 Task: Look for space in Dubăsari, Moldova from 7th July, 2023 to 15th July, 2023 for 6 adults in price range Rs.15000 to Rs.20000. Place can be entire place with 3 bedrooms having 3 beds and 3 bathrooms. Property type can be house, flat, guest house. Booking option can be shelf check-in. Required host language is English.
Action: Mouse moved to (422, 56)
Screenshot: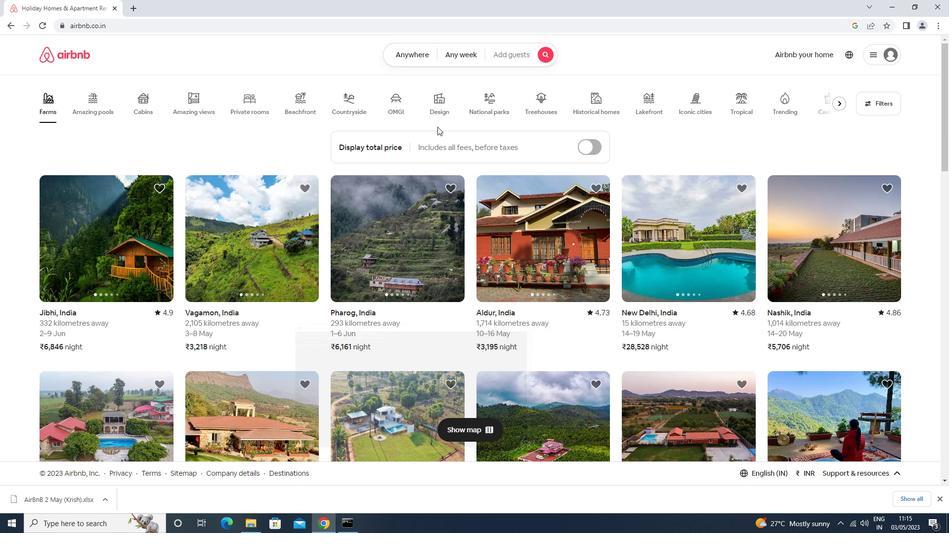
Action: Mouse pressed left at (422, 56)
Screenshot: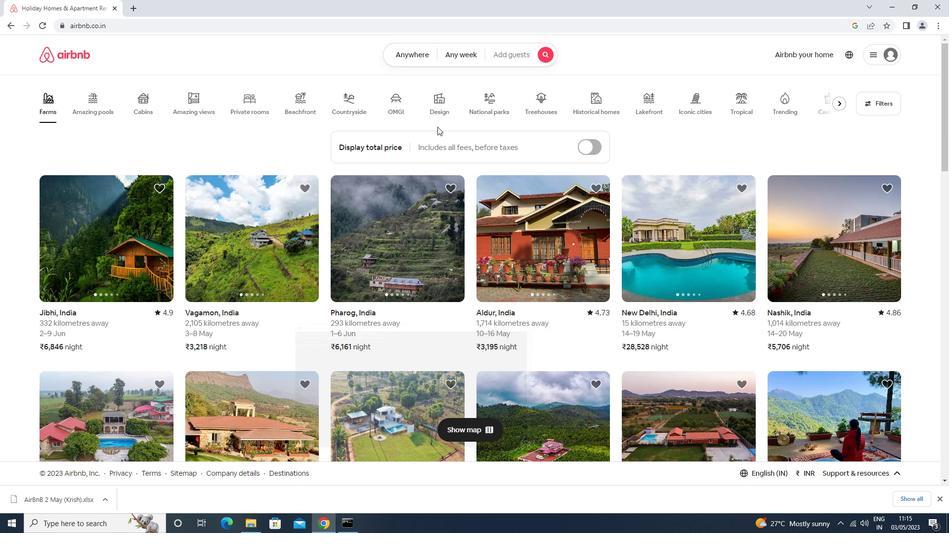 
Action: Mouse moved to (359, 95)
Screenshot: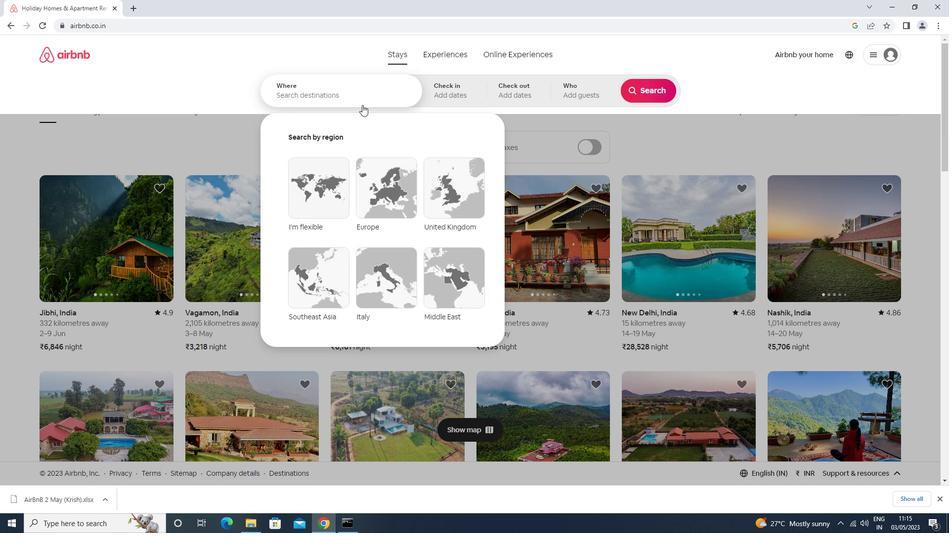 
Action: Mouse pressed left at (359, 95)
Screenshot: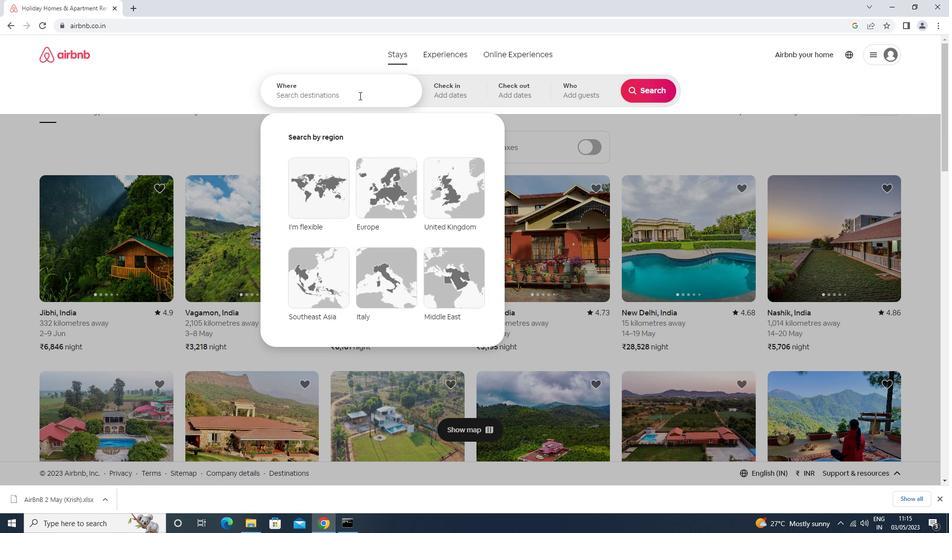 
Action: Mouse moved to (356, 94)
Screenshot: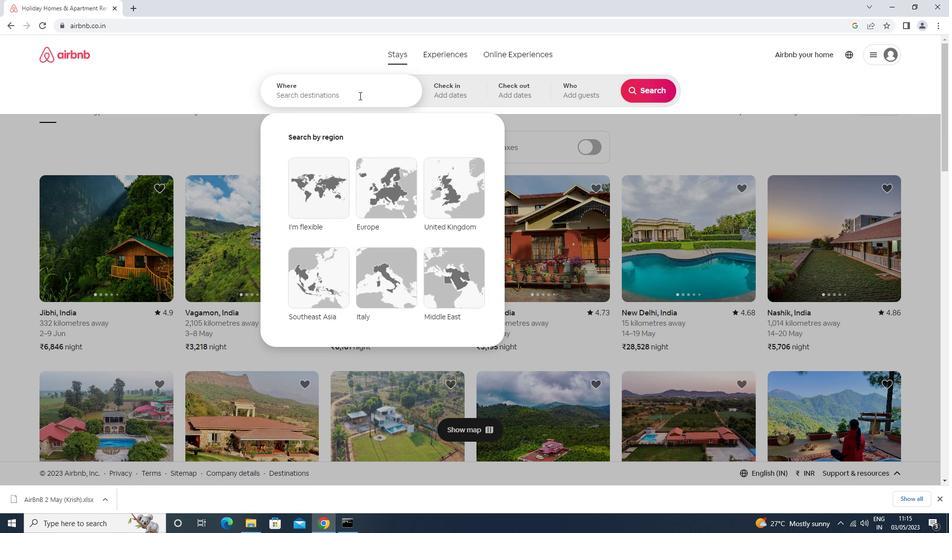 
Action: Key pressed d<Key.caps_lock>ubaseni<Key.enter>
Screenshot: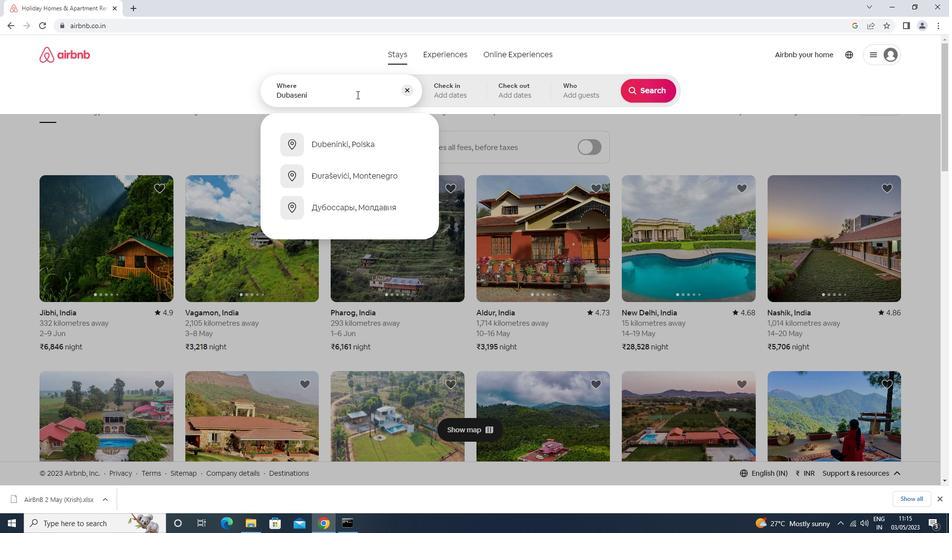 
Action: Mouse moved to (647, 169)
Screenshot: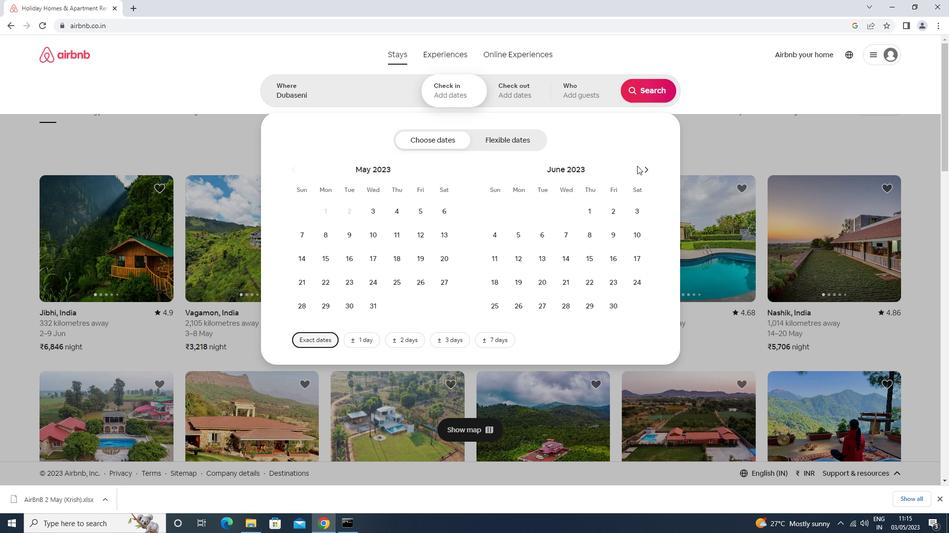 
Action: Mouse pressed left at (647, 169)
Screenshot: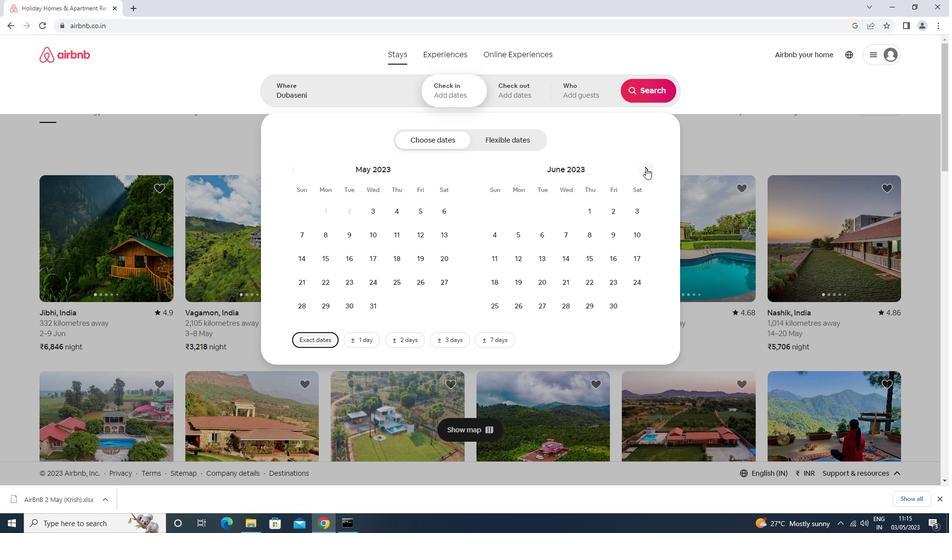 
Action: Mouse moved to (646, 170)
Screenshot: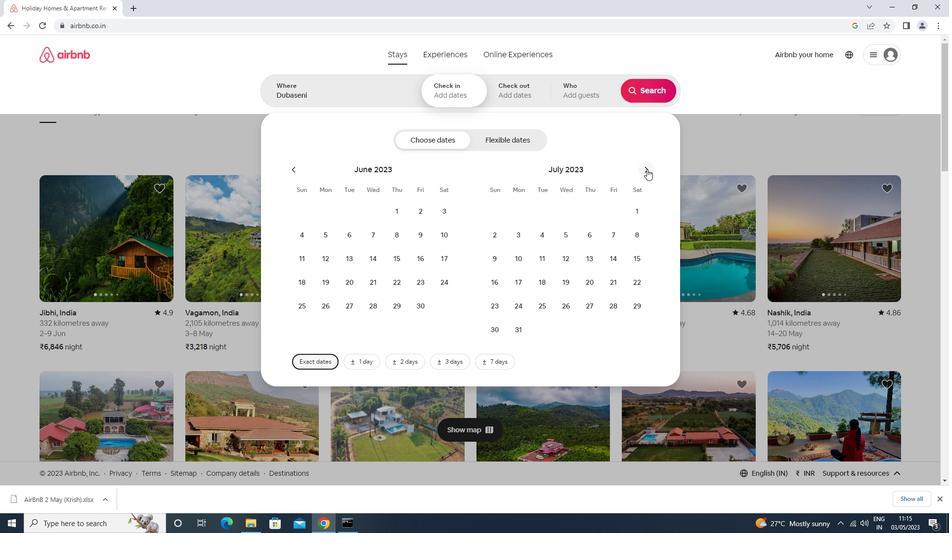 
Action: Mouse pressed left at (646, 170)
Screenshot: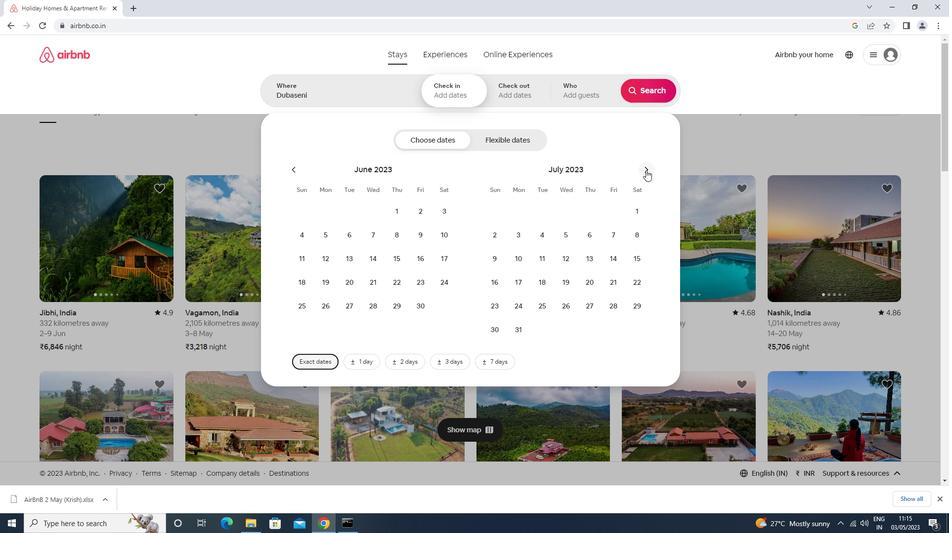
Action: Mouse moved to (420, 239)
Screenshot: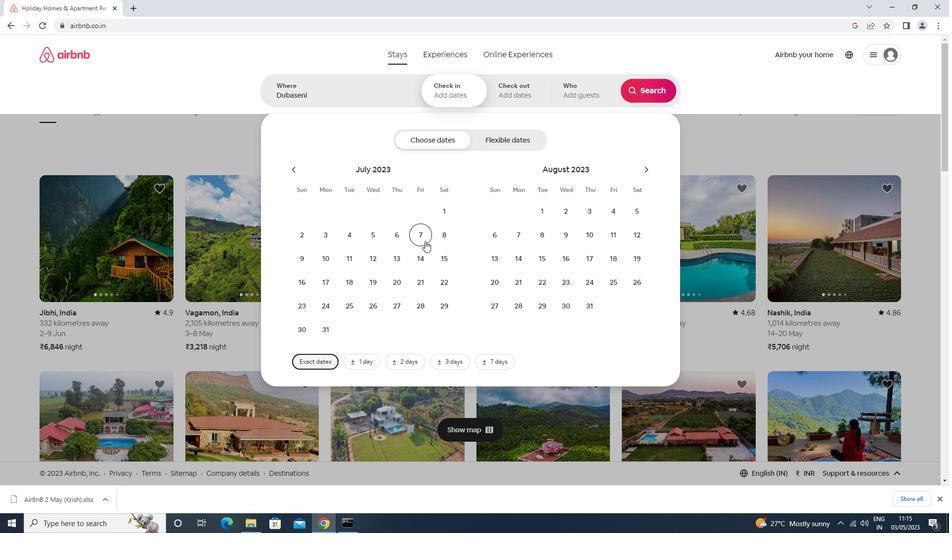 
Action: Mouse pressed left at (420, 239)
Screenshot: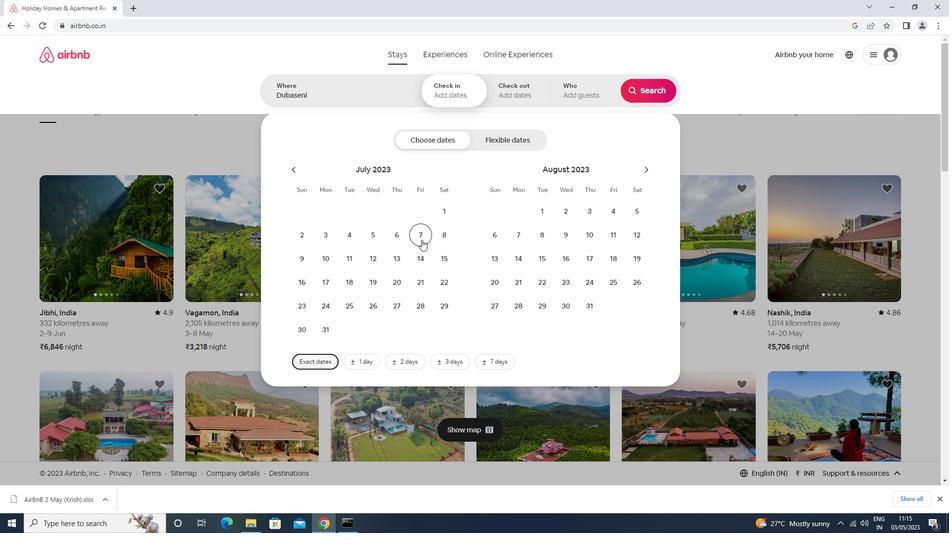 
Action: Mouse moved to (439, 251)
Screenshot: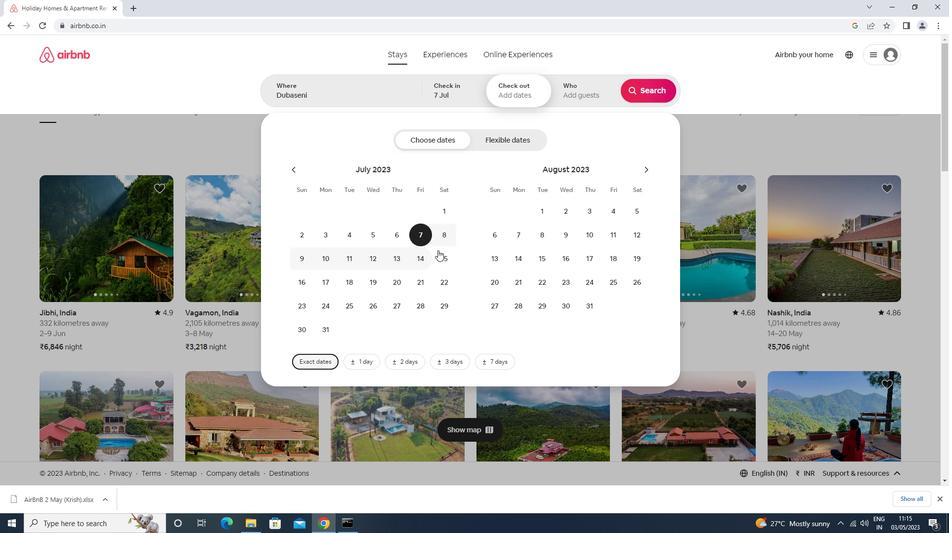 
Action: Mouse pressed left at (439, 251)
Screenshot: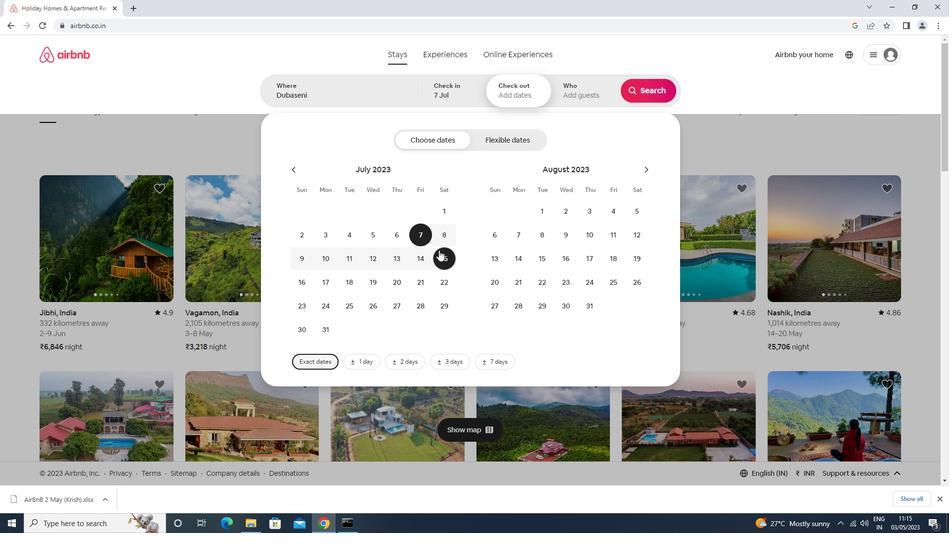 
Action: Mouse moved to (560, 86)
Screenshot: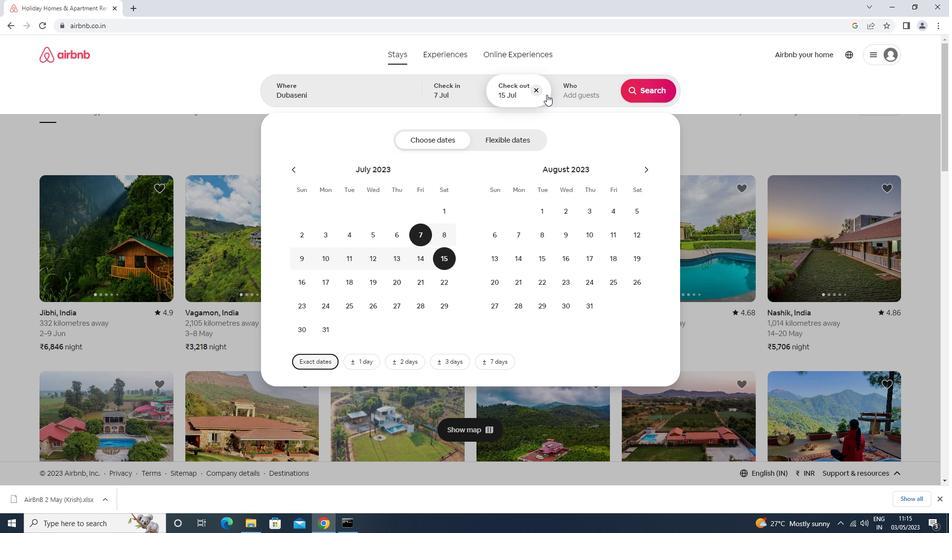
Action: Mouse pressed left at (560, 86)
Screenshot: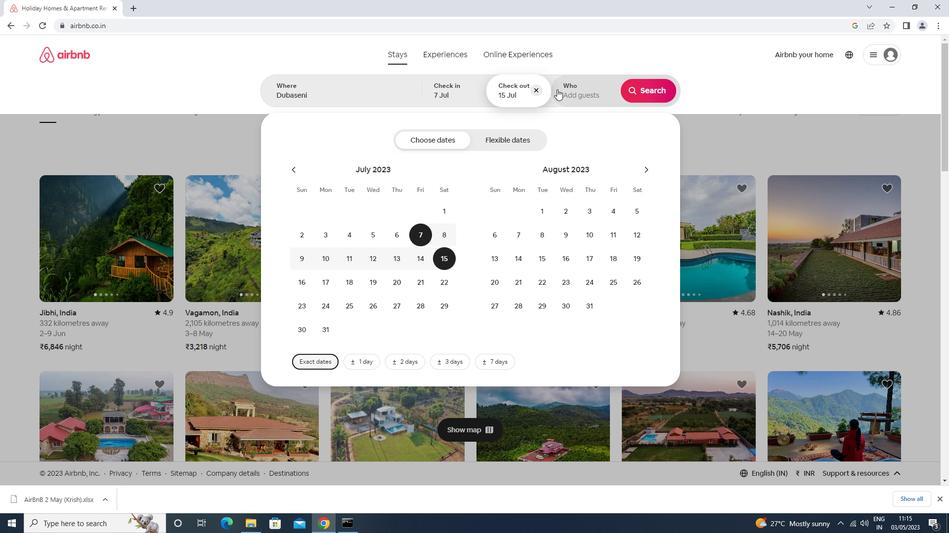 
Action: Mouse moved to (648, 143)
Screenshot: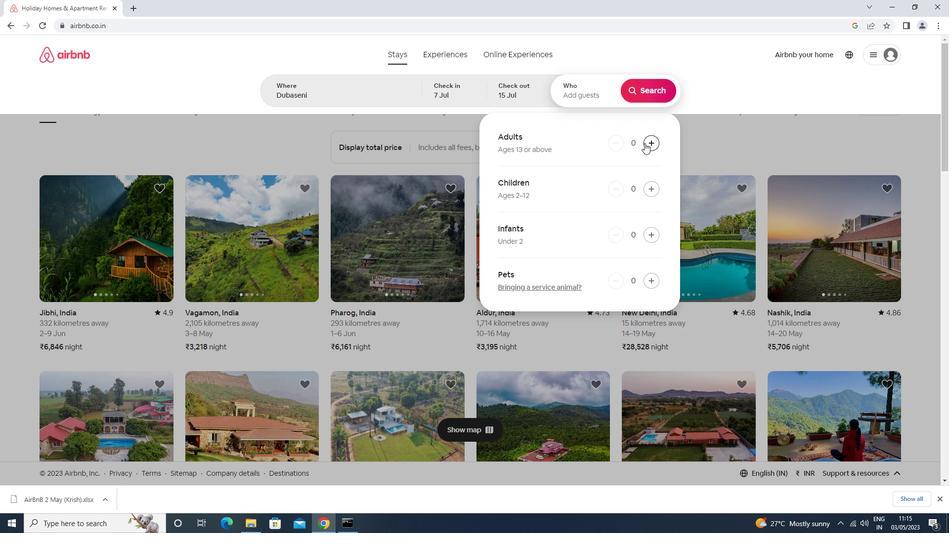
Action: Mouse pressed left at (648, 143)
Screenshot: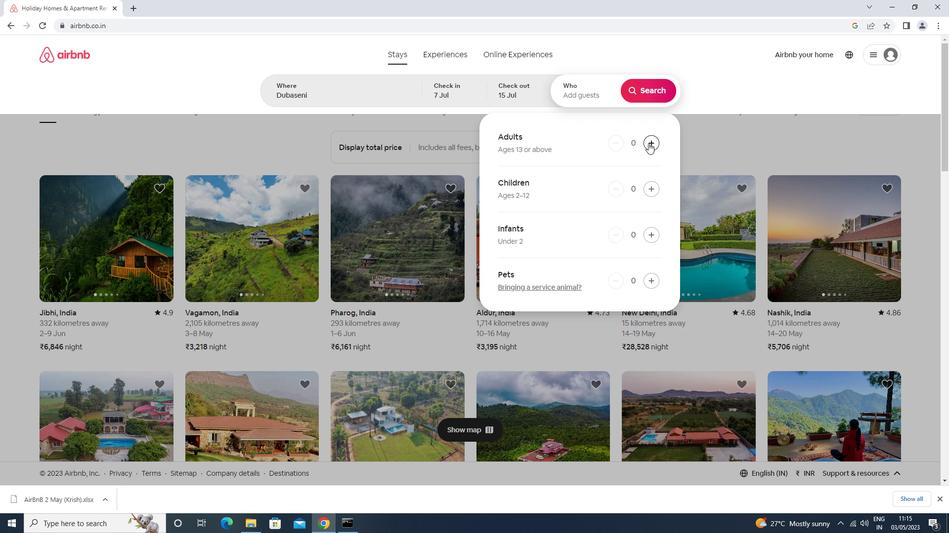 
Action: Mouse pressed left at (648, 143)
Screenshot: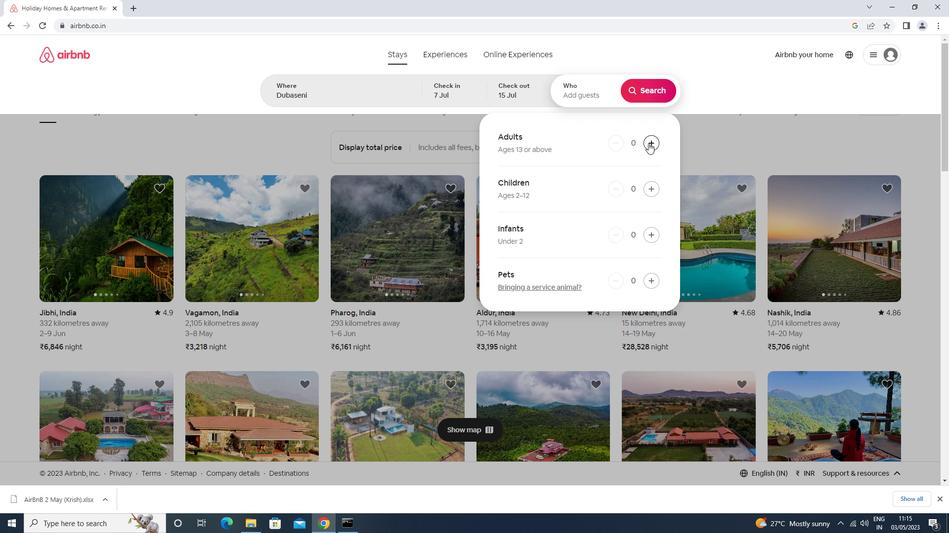 
Action: Mouse pressed left at (648, 143)
Screenshot: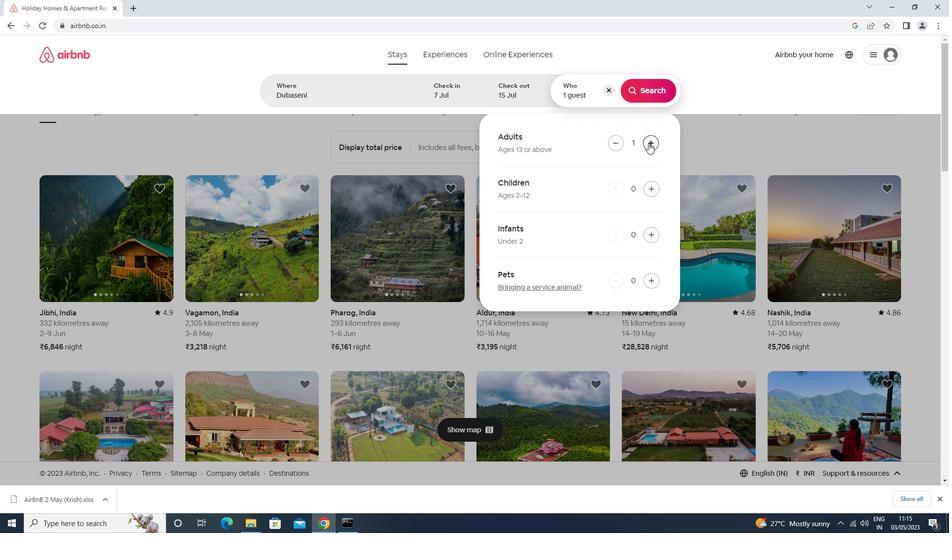 
Action: Mouse pressed left at (648, 143)
Screenshot: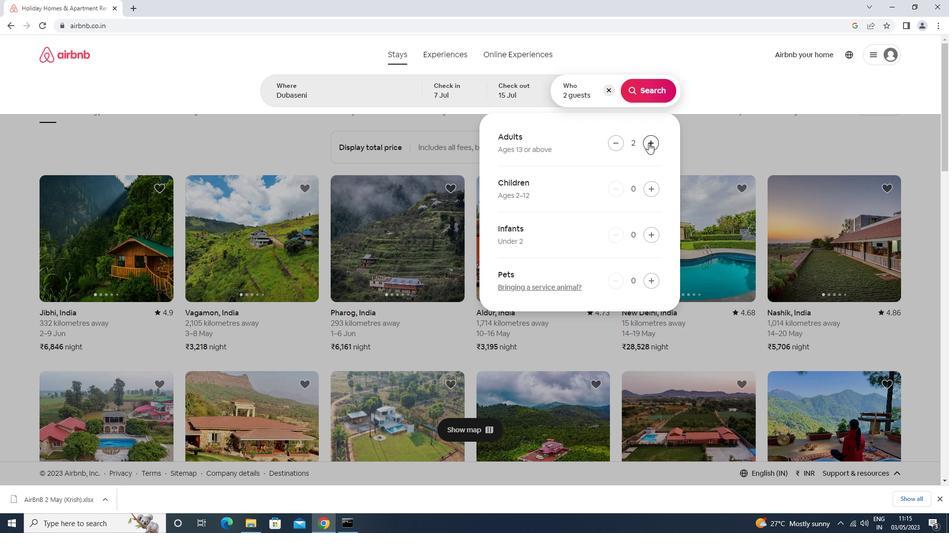 
Action: Mouse pressed left at (648, 143)
Screenshot: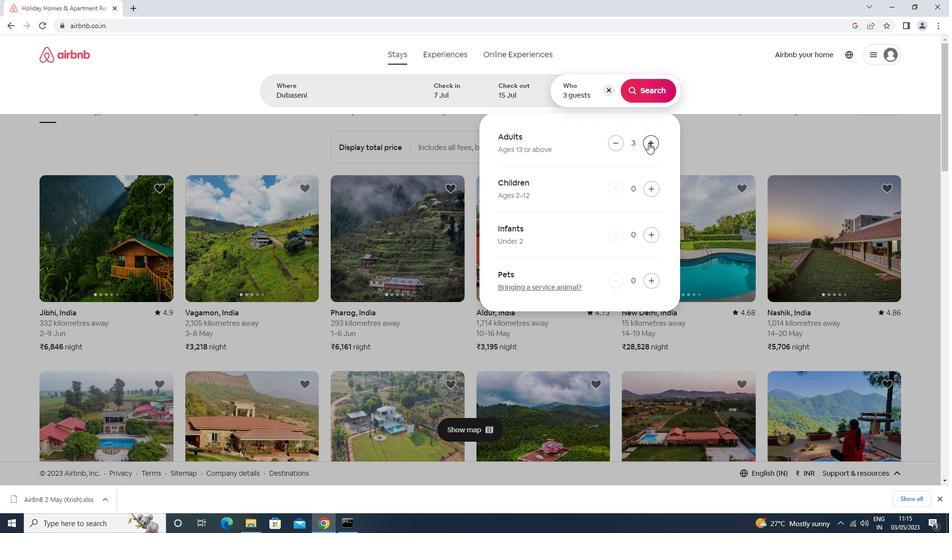 
Action: Mouse pressed left at (648, 143)
Screenshot: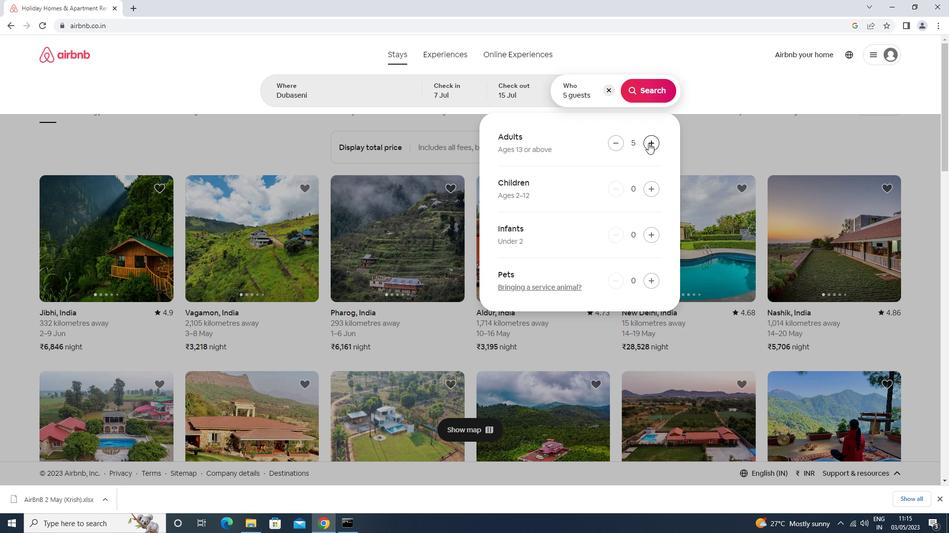 
Action: Mouse moved to (649, 93)
Screenshot: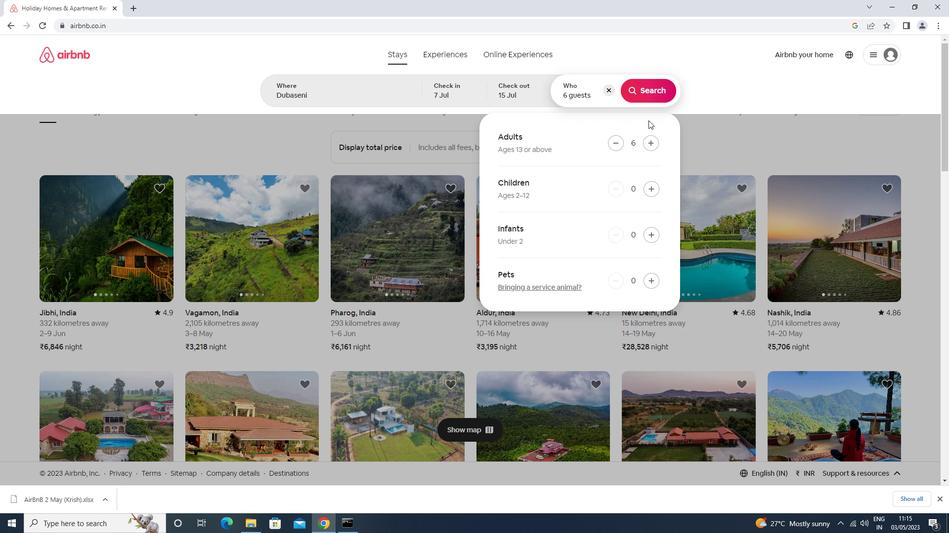 
Action: Mouse pressed left at (649, 93)
Screenshot: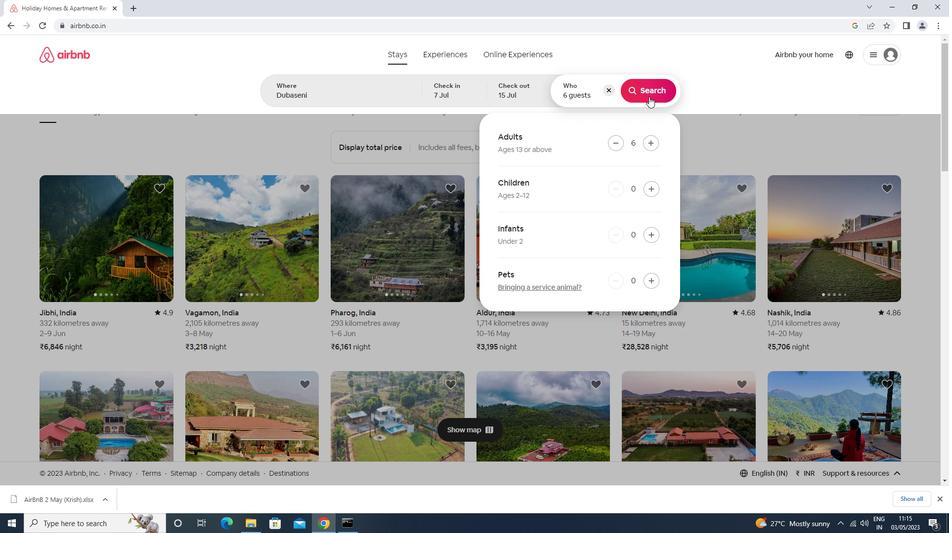 
Action: Mouse moved to (899, 92)
Screenshot: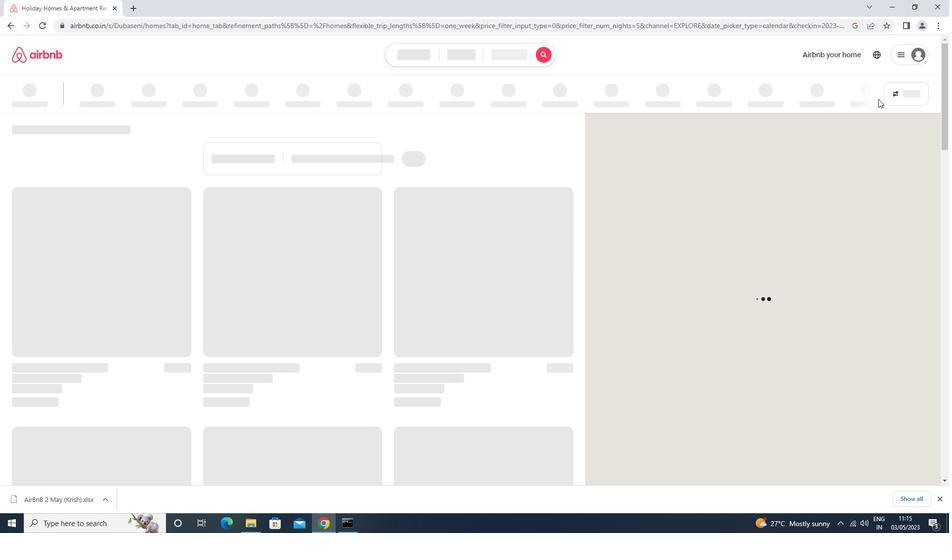 
Action: Mouse pressed left at (899, 92)
Screenshot: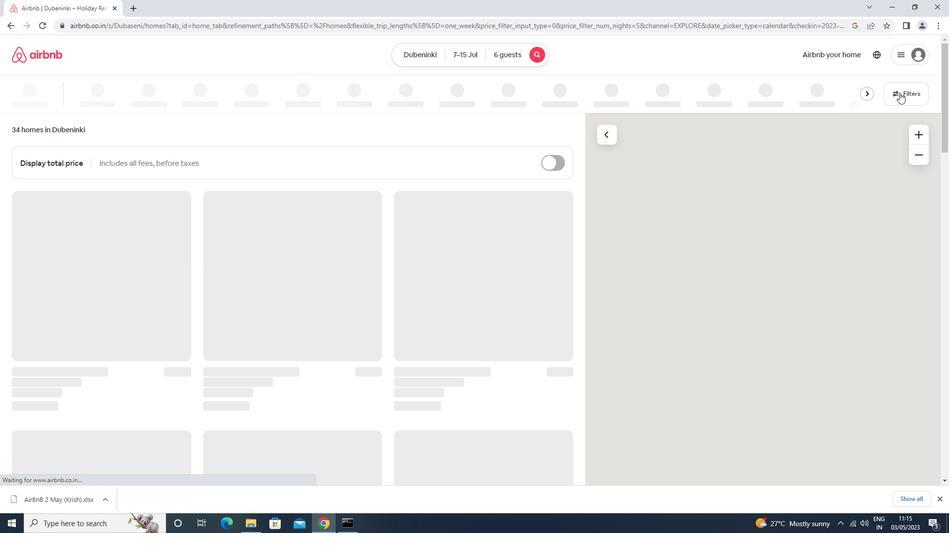
Action: Mouse moved to (348, 216)
Screenshot: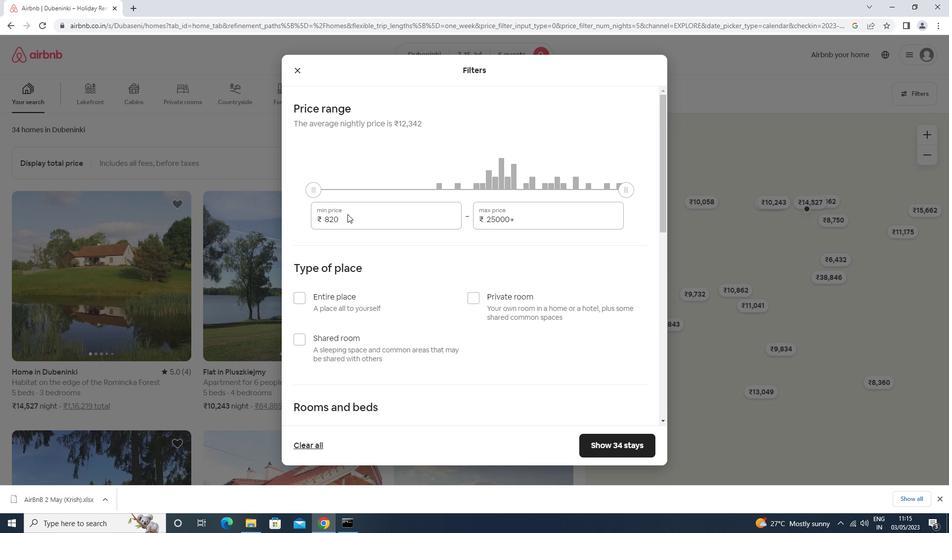 
Action: Mouse pressed left at (348, 216)
Screenshot: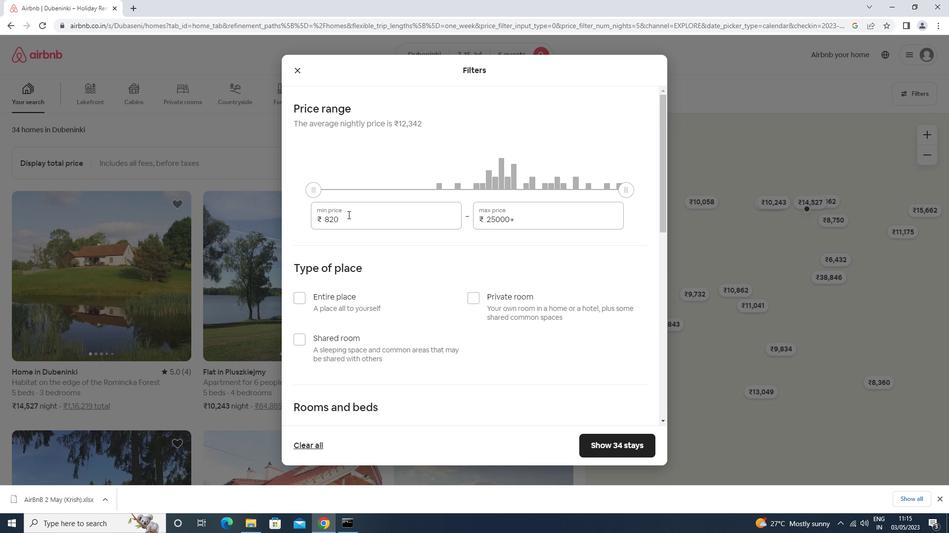 
Action: Mouse moved to (349, 216)
Screenshot: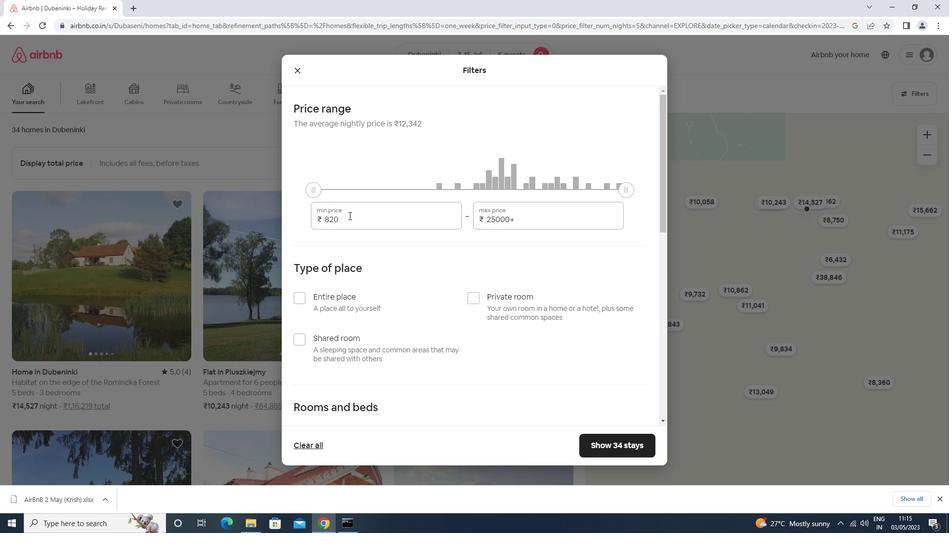 
Action: Key pressed <Key.backspace><Key.backspace><Key.backspace><Key.backspace><Key.backspace><Key.backspace><Key.backspace><Key.backspace><Key.backspace><Key.backspace><Key.backspace><Key.backspace><Key.backspace><Key.backspace><Key.backspace><Key.backspace><Key.backspace><Key.backspace><Key.backspace>15
Screenshot: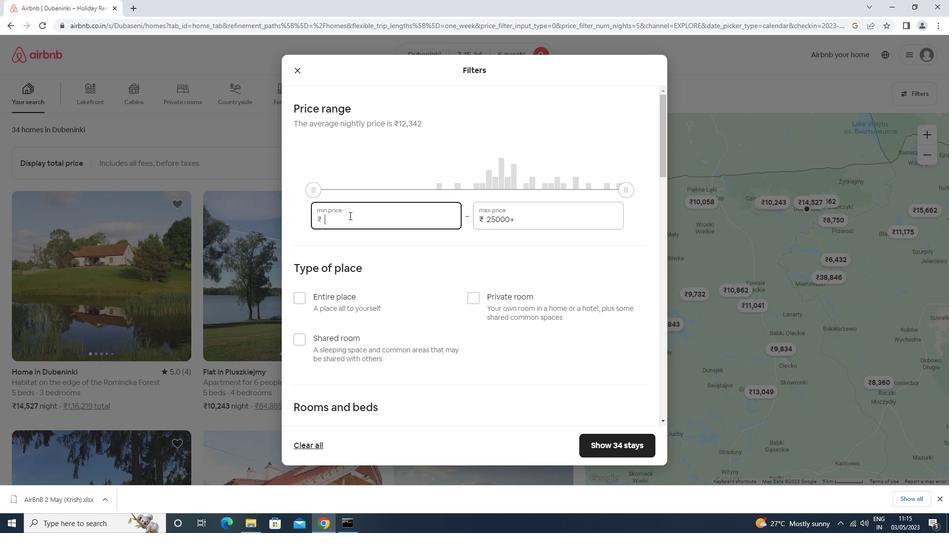 
Action: Mouse moved to (349, 216)
Screenshot: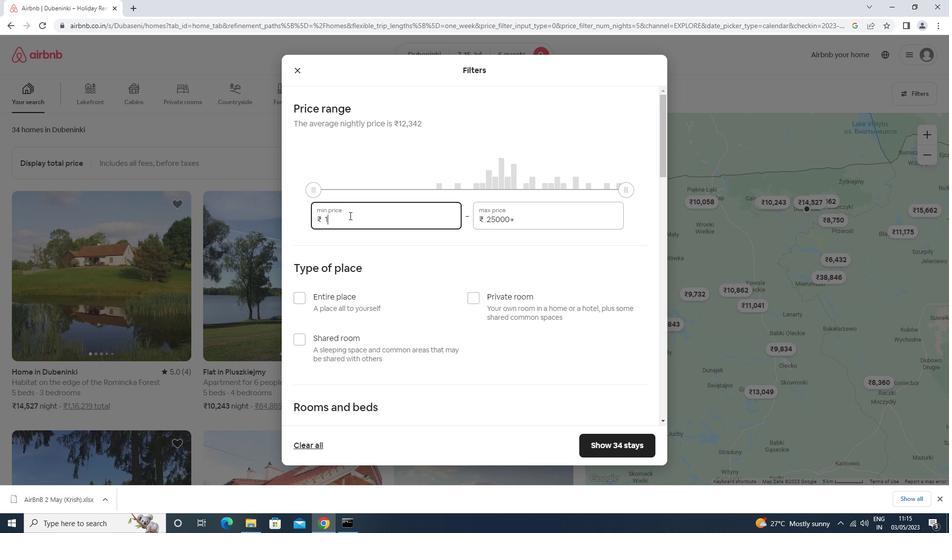 
Action: Key pressed 000<Key.tab>2000<Key.backspace><Key.backspace><Key.backspace><Key.backspace><Key.backspace>0000
Screenshot: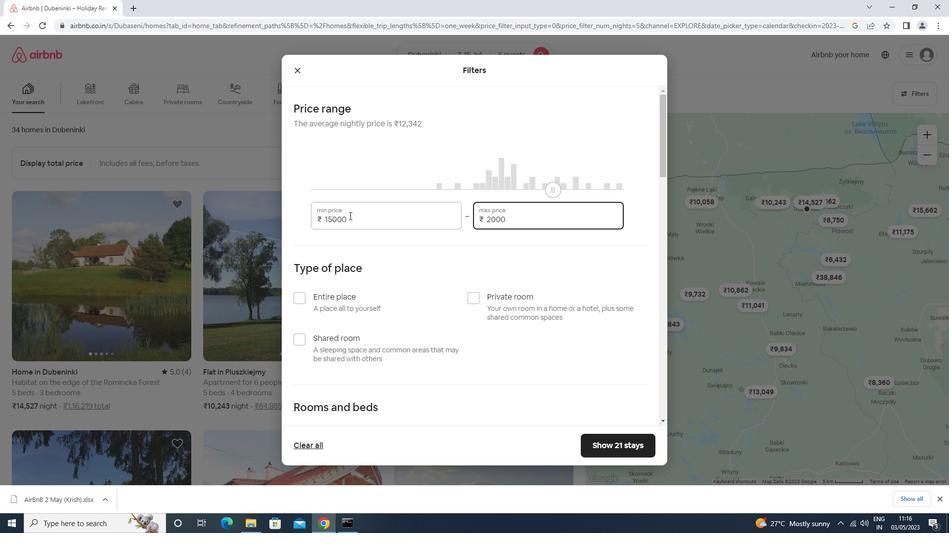 
Action: Mouse moved to (311, 306)
Screenshot: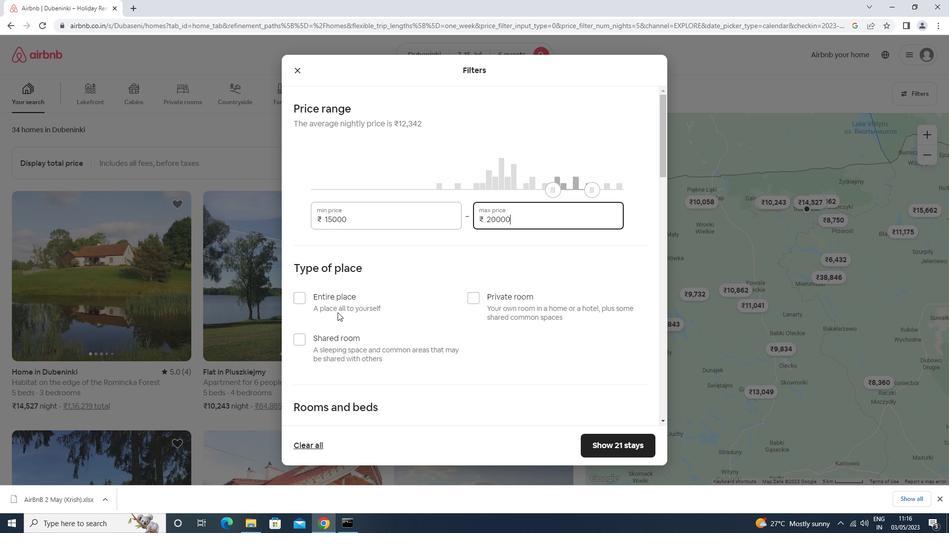 
Action: Mouse pressed left at (311, 306)
Screenshot: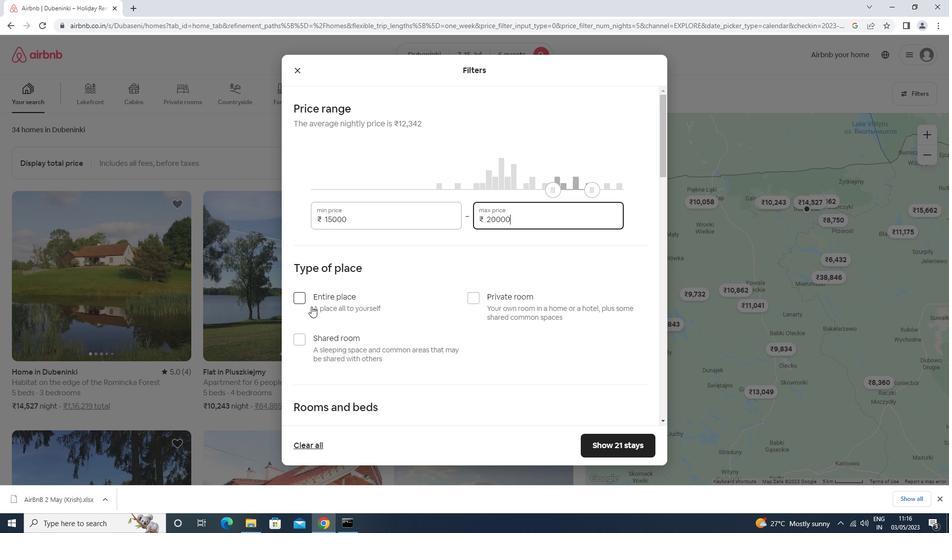 
Action: Mouse moved to (341, 292)
Screenshot: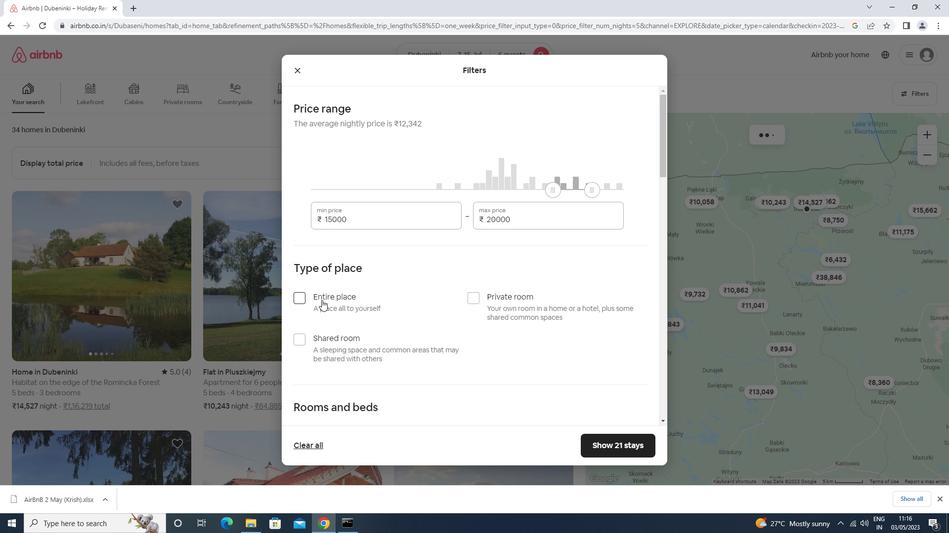 
Action: Mouse scrolled (341, 291) with delta (0, 0)
Screenshot: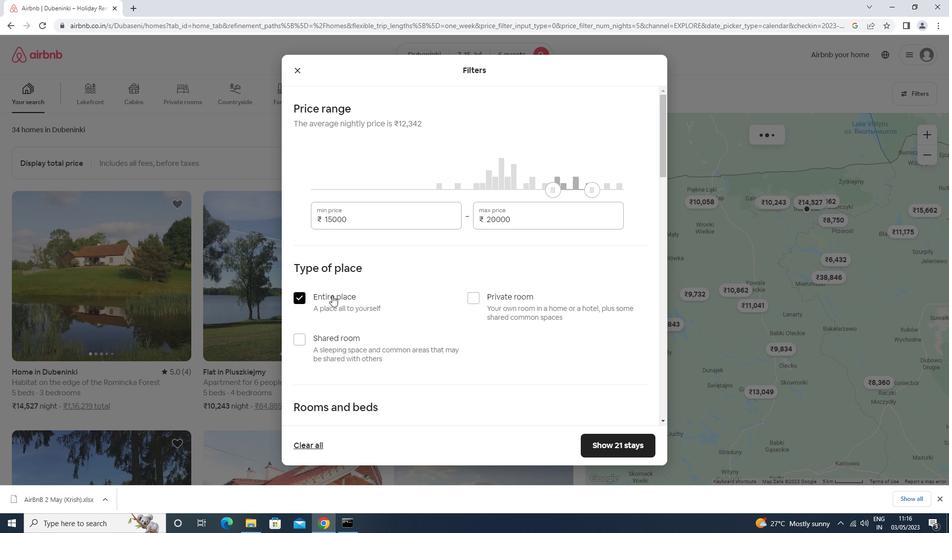 
Action: Mouse moved to (341, 292)
Screenshot: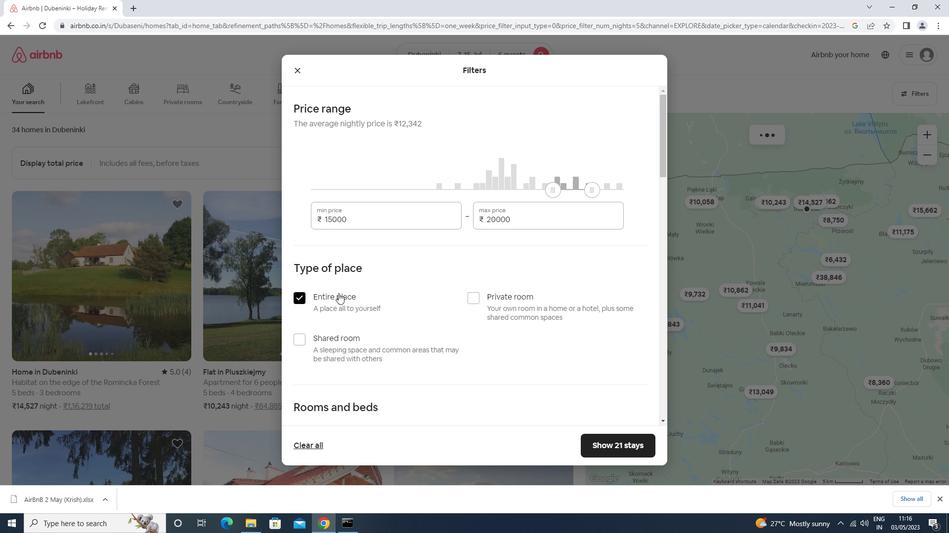
Action: Mouse scrolled (341, 292) with delta (0, 0)
Screenshot: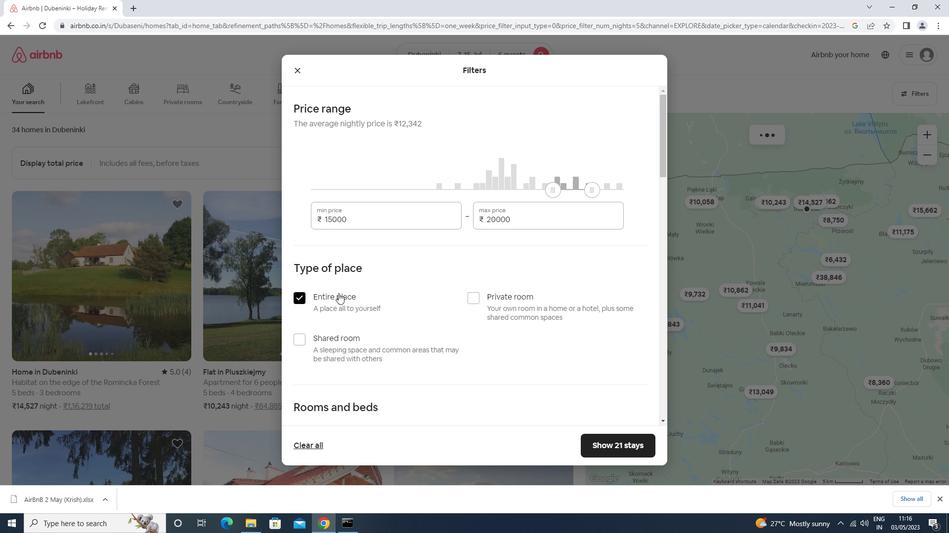
Action: Mouse moved to (341, 293)
Screenshot: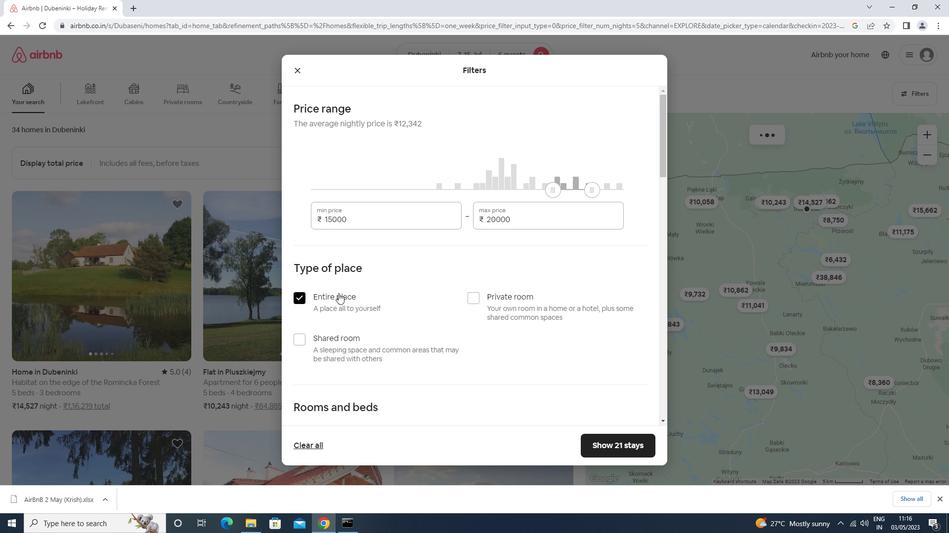 
Action: Mouse scrolled (341, 292) with delta (0, 0)
Screenshot: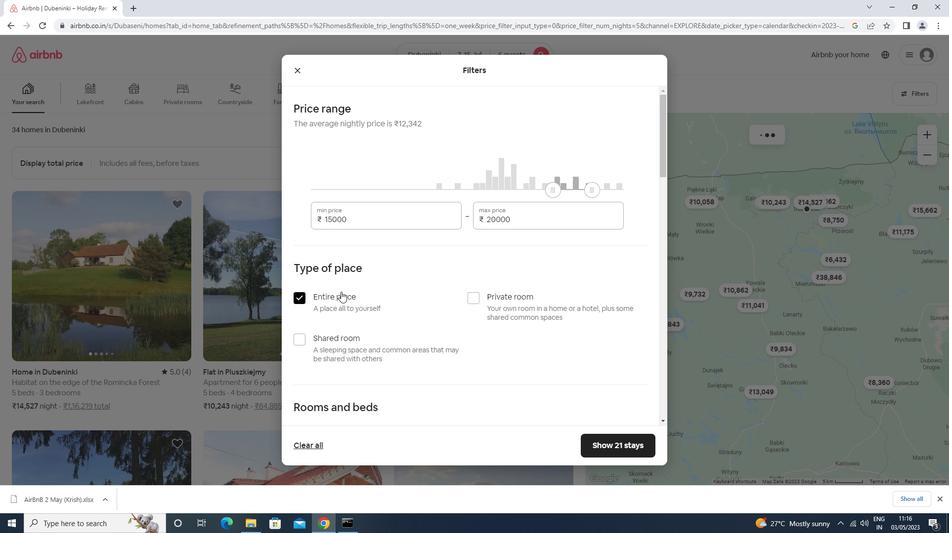 
Action: Mouse moved to (342, 293)
Screenshot: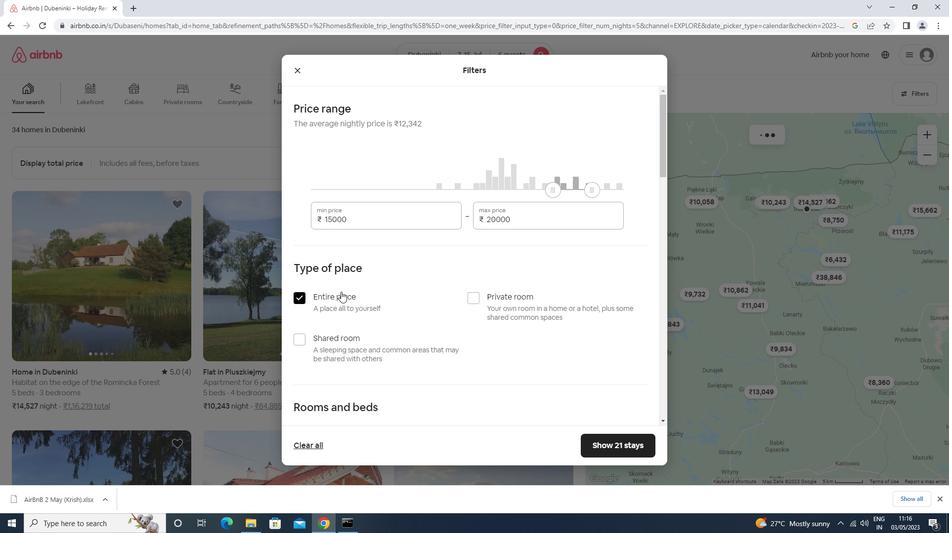 
Action: Mouse scrolled (342, 293) with delta (0, 0)
Screenshot: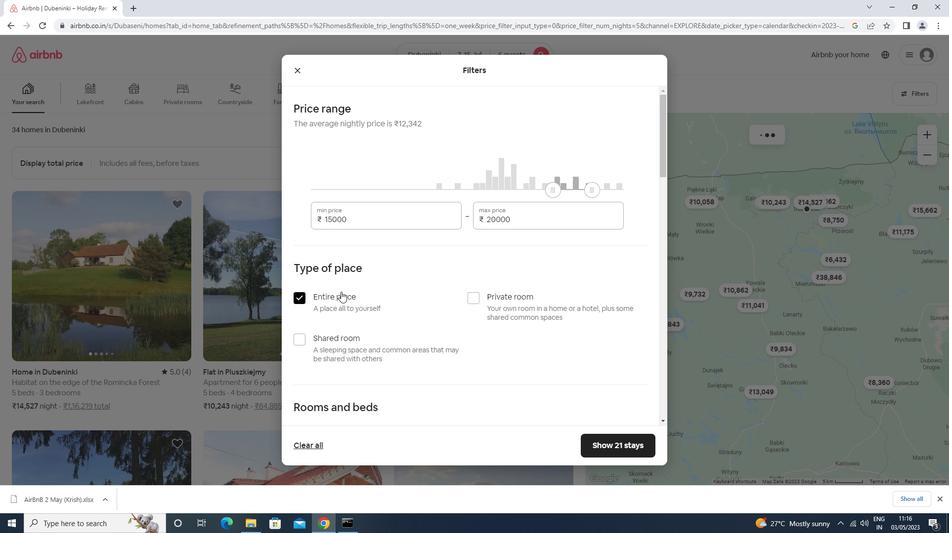 
Action: Mouse scrolled (342, 293) with delta (0, 0)
Screenshot: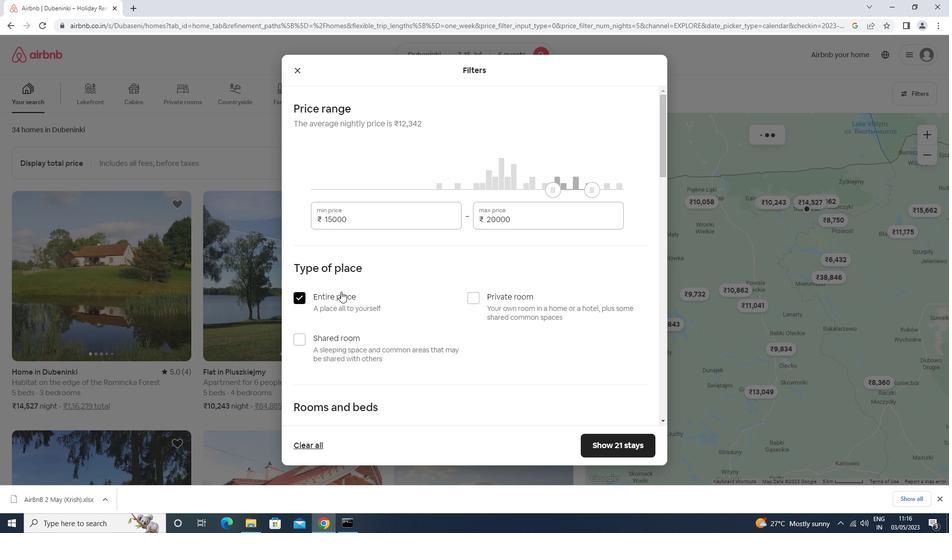 
Action: Mouse moved to (419, 215)
Screenshot: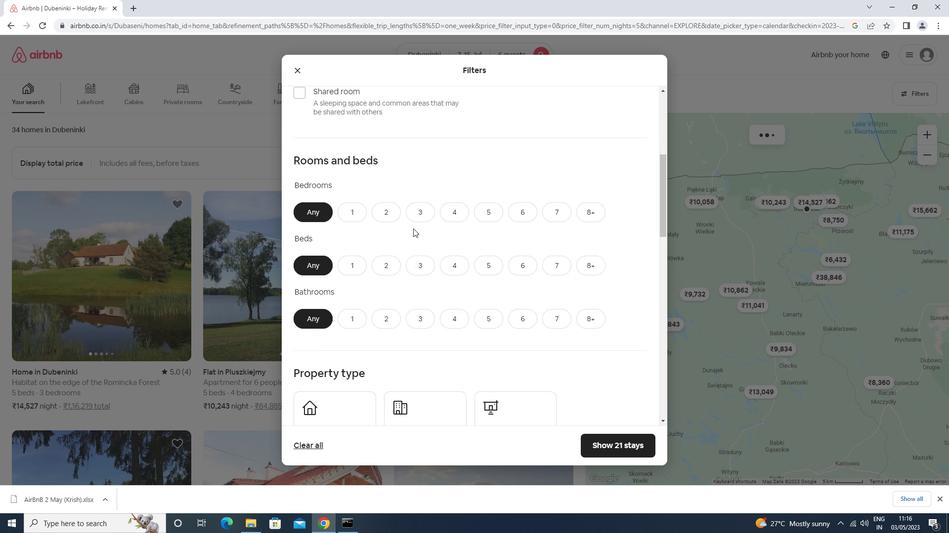 
Action: Mouse pressed left at (419, 215)
Screenshot: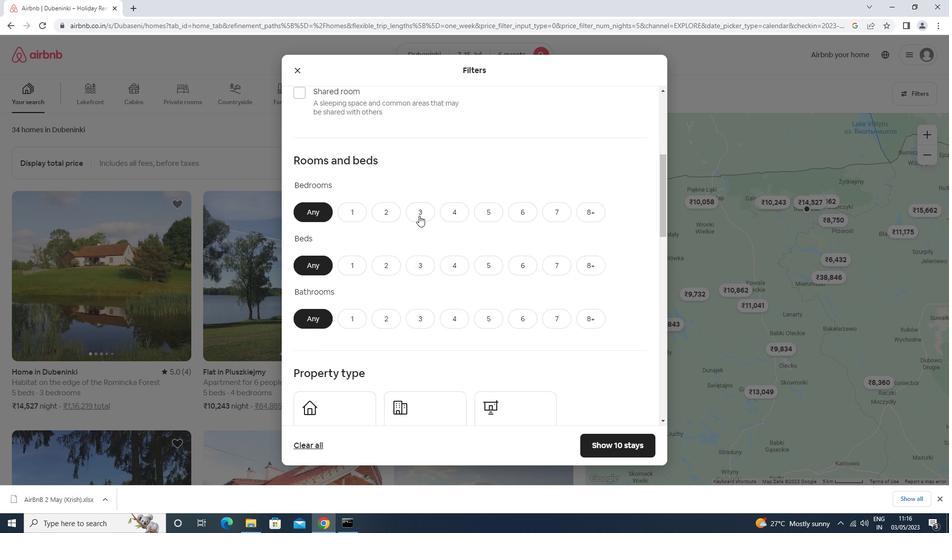 
Action: Mouse moved to (422, 264)
Screenshot: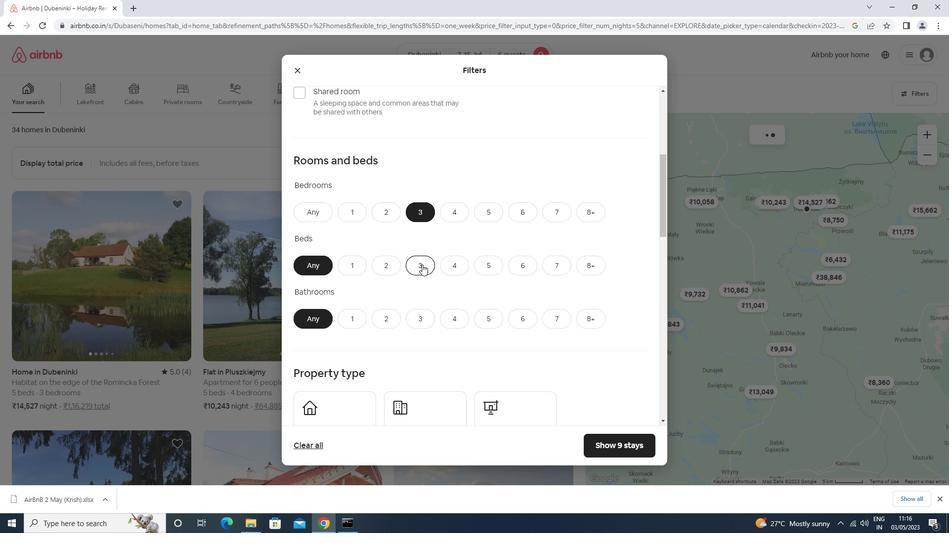 
Action: Mouse pressed left at (422, 264)
Screenshot: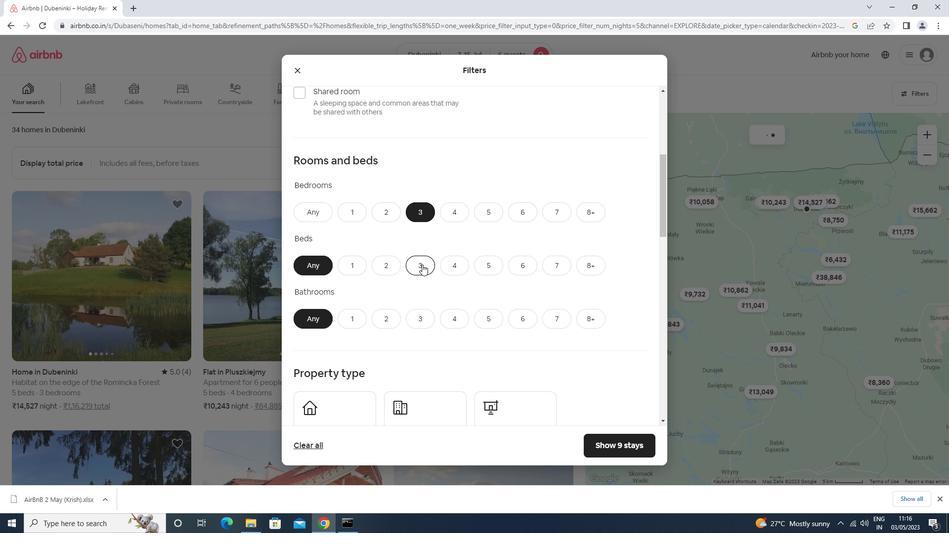 
Action: Mouse moved to (423, 317)
Screenshot: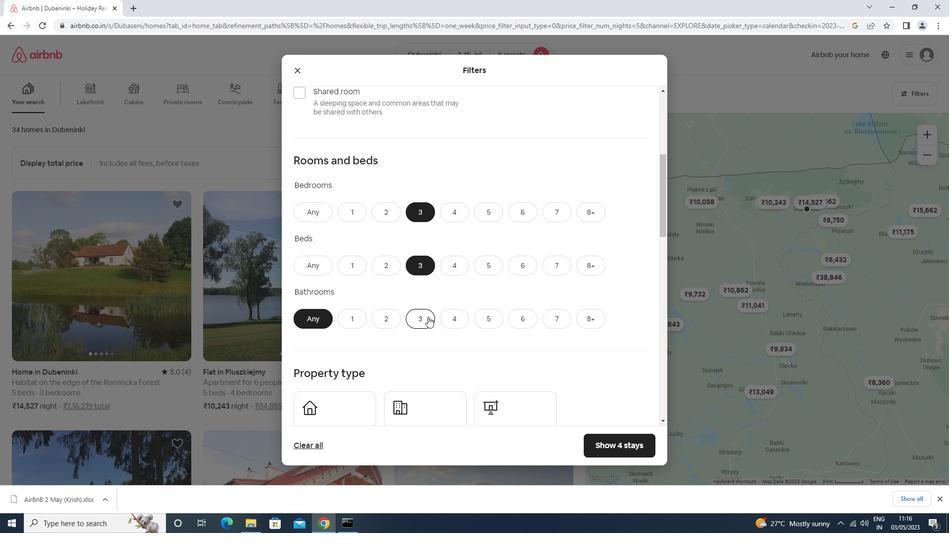 
Action: Mouse pressed left at (423, 317)
Screenshot: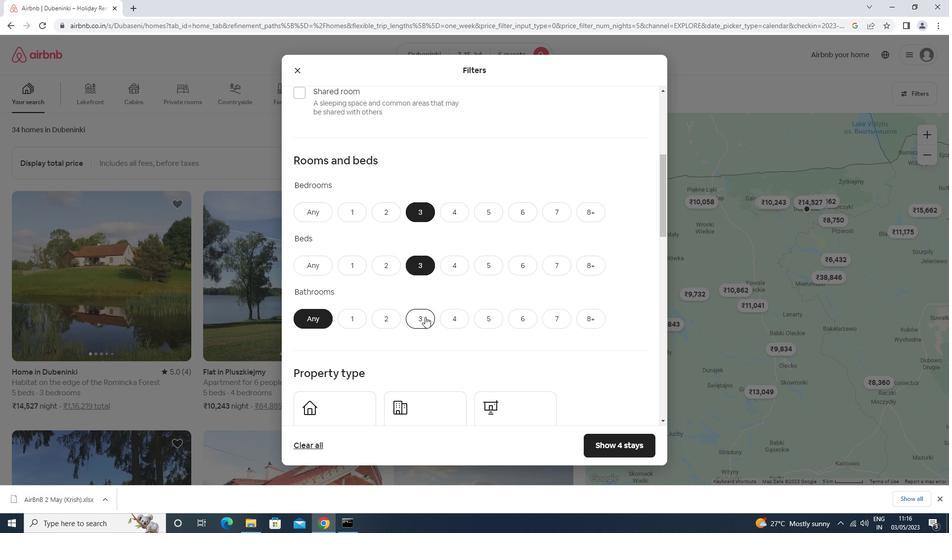 
Action: Mouse moved to (422, 317)
Screenshot: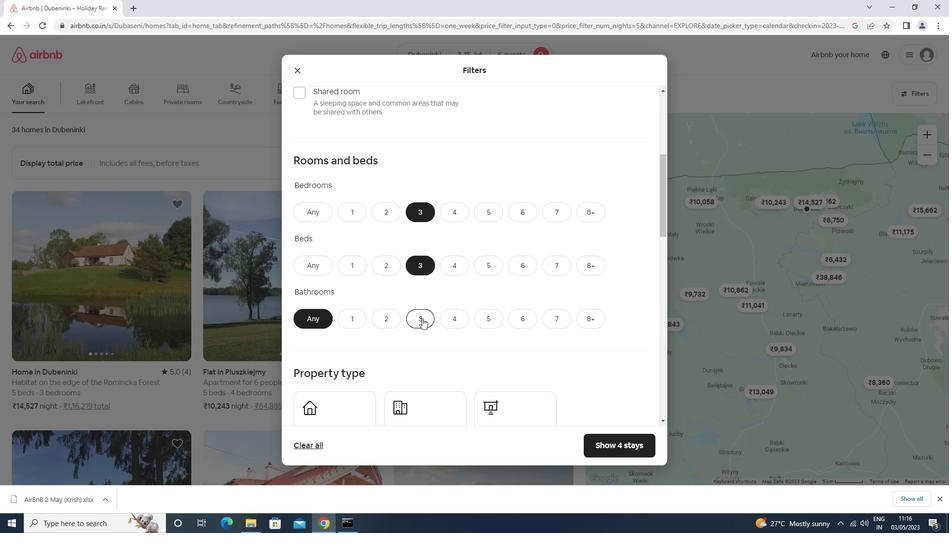
Action: Mouse scrolled (422, 317) with delta (0, 0)
Screenshot: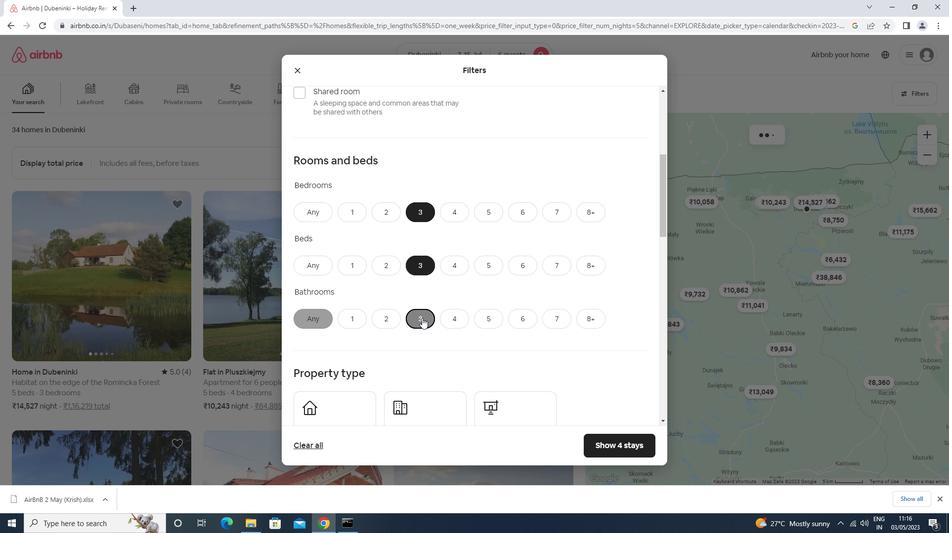 
Action: Mouse scrolled (422, 317) with delta (0, 0)
Screenshot: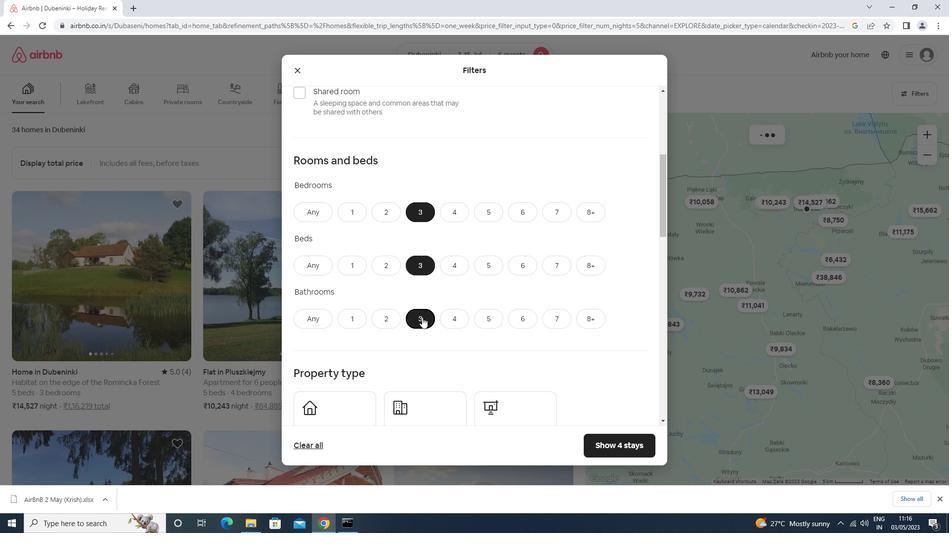 
Action: Mouse moved to (350, 334)
Screenshot: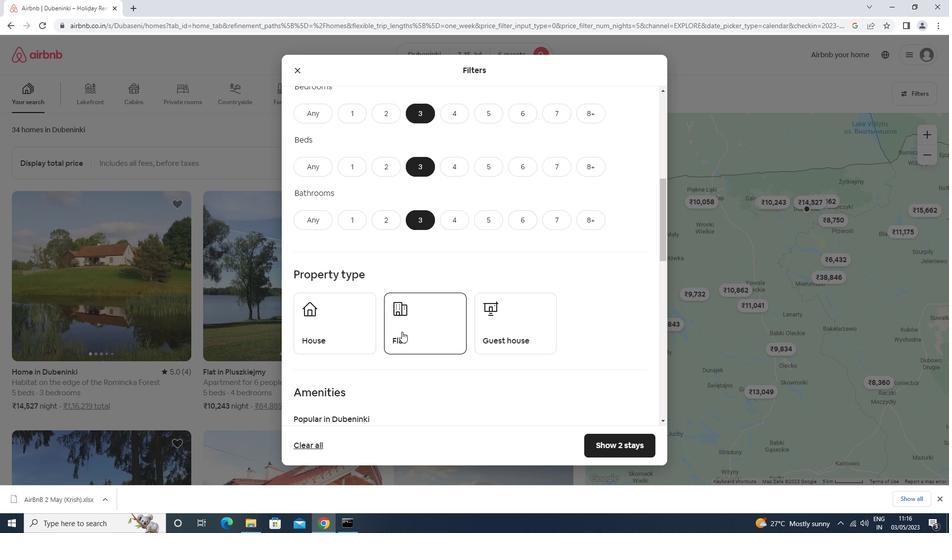 
Action: Mouse pressed left at (350, 334)
Screenshot: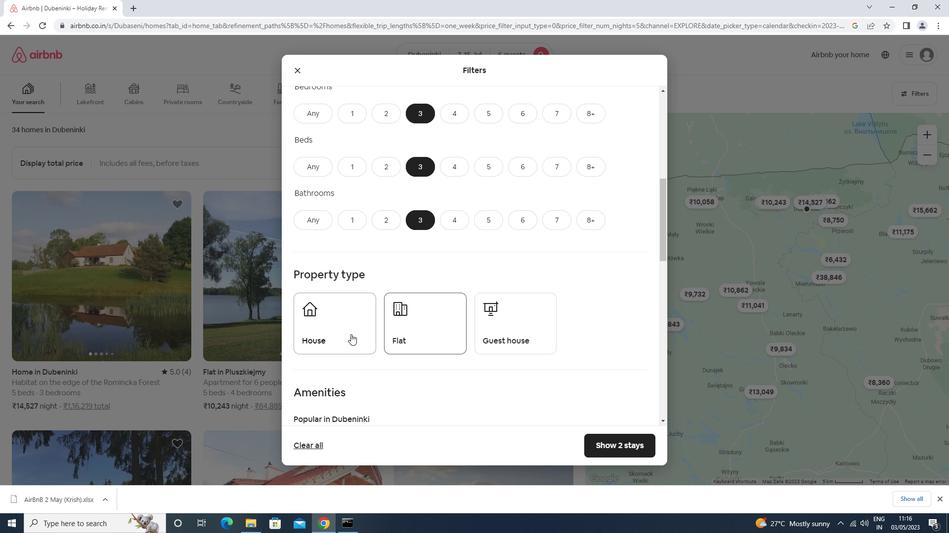 
Action: Mouse moved to (414, 326)
Screenshot: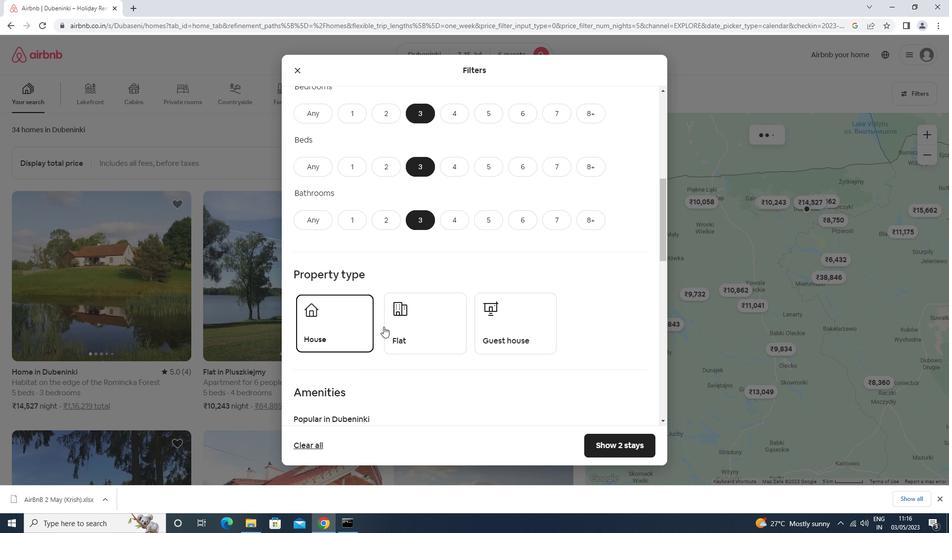 
Action: Mouse pressed left at (414, 326)
Screenshot: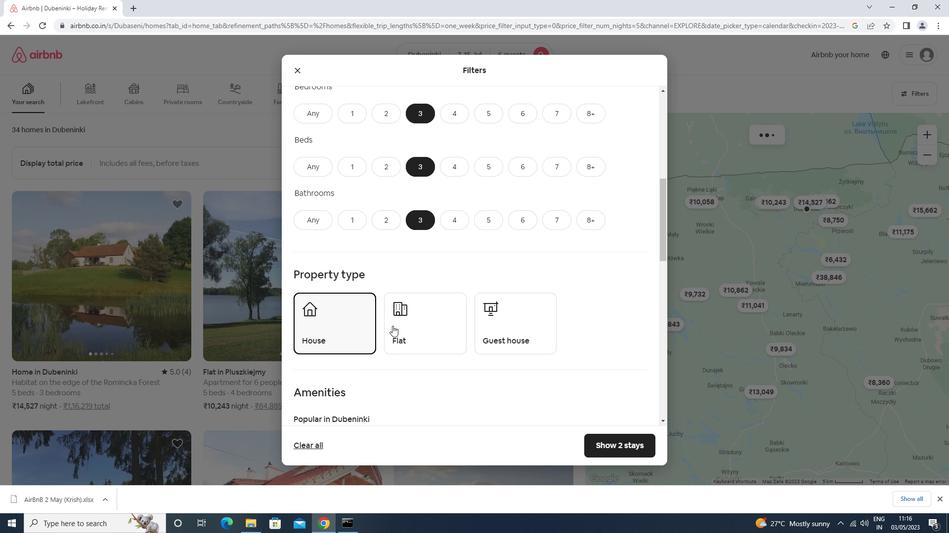 
Action: Mouse moved to (497, 320)
Screenshot: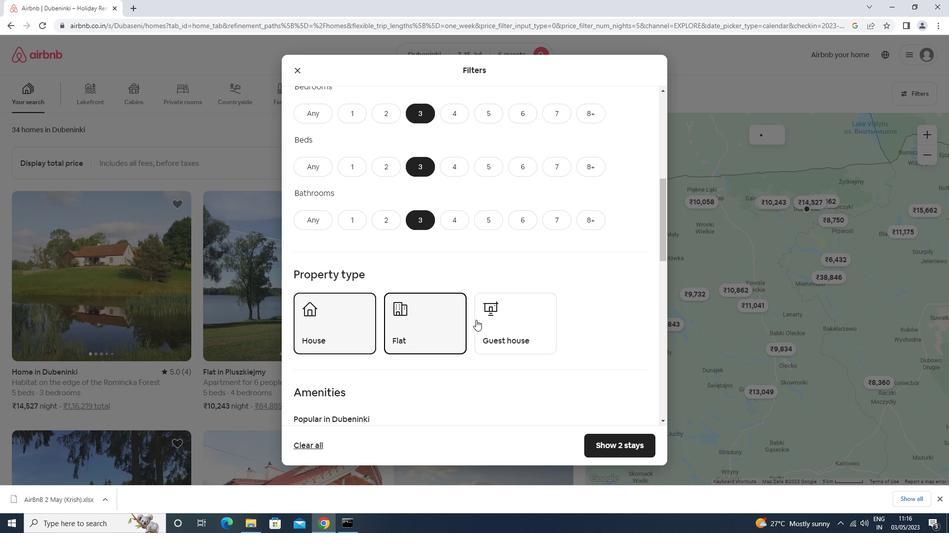
Action: Mouse pressed left at (497, 320)
Screenshot: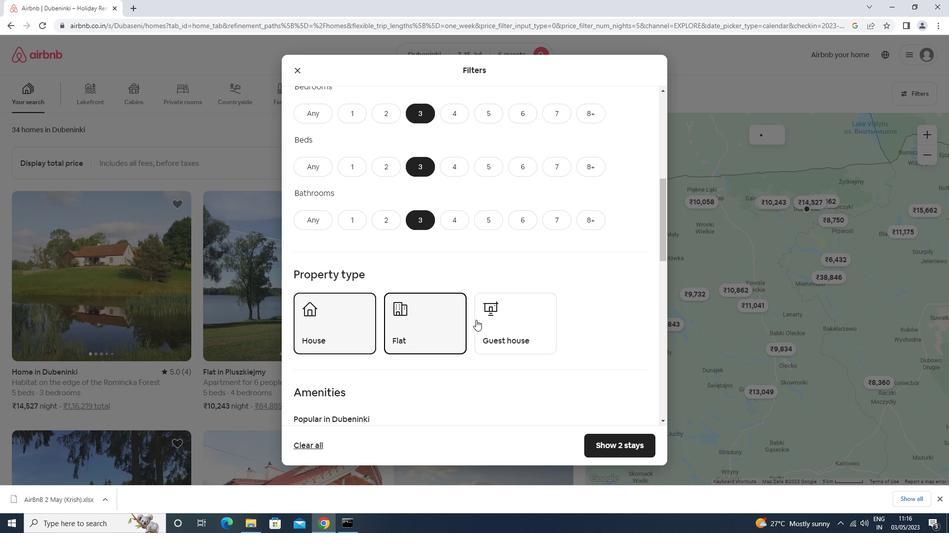 
Action: Mouse moved to (488, 315)
Screenshot: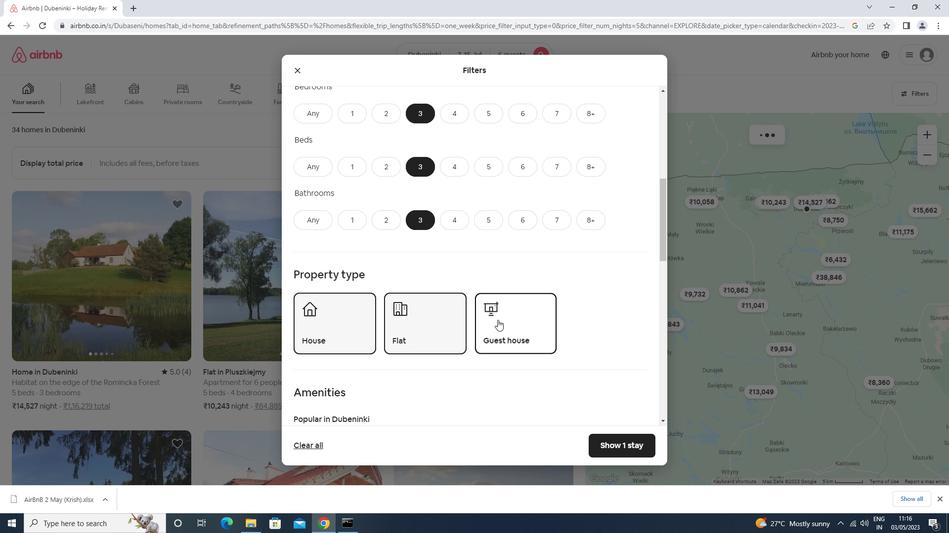 
Action: Mouse scrolled (488, 315) with delta (0, 0)
Screenshot: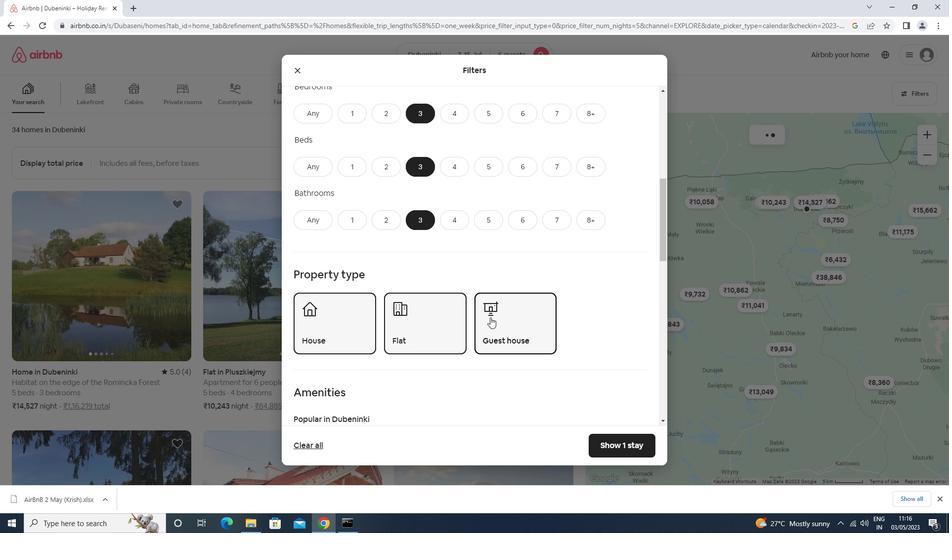 
Action: Mouse scrolled (488, 315) with delta (0, 0)
Screenshot: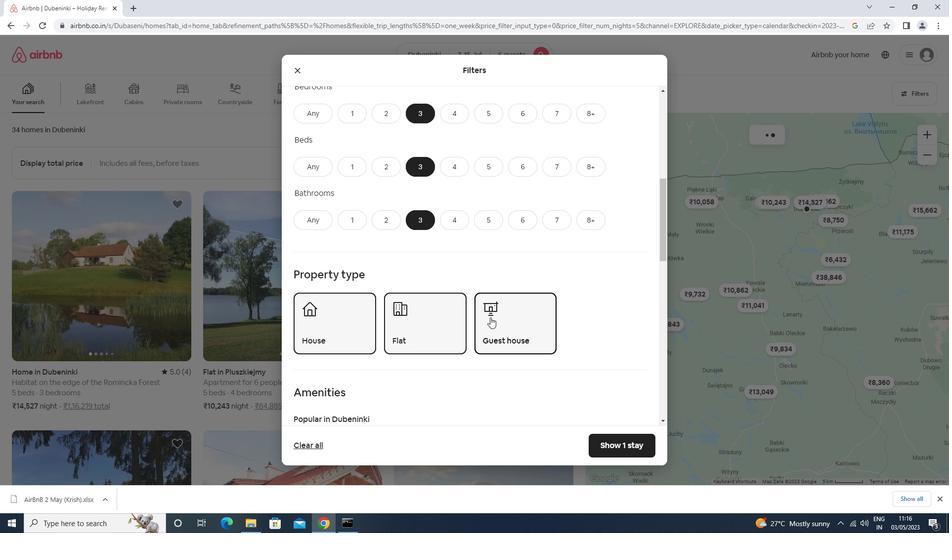 
Action: Mouse scrolled (488, 315) with delta (0, 0)
Screenshot: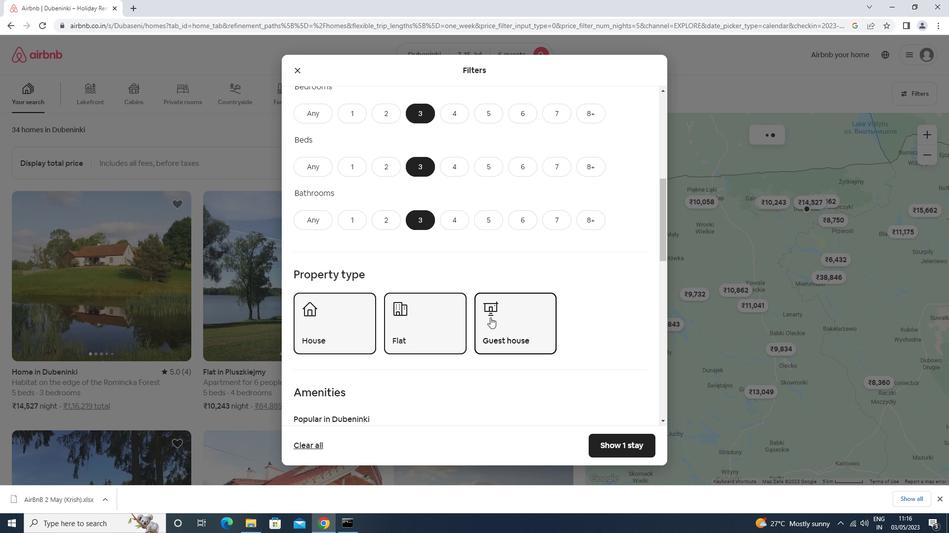 
Action: Mouse moved to (488, 315)
Screenshot: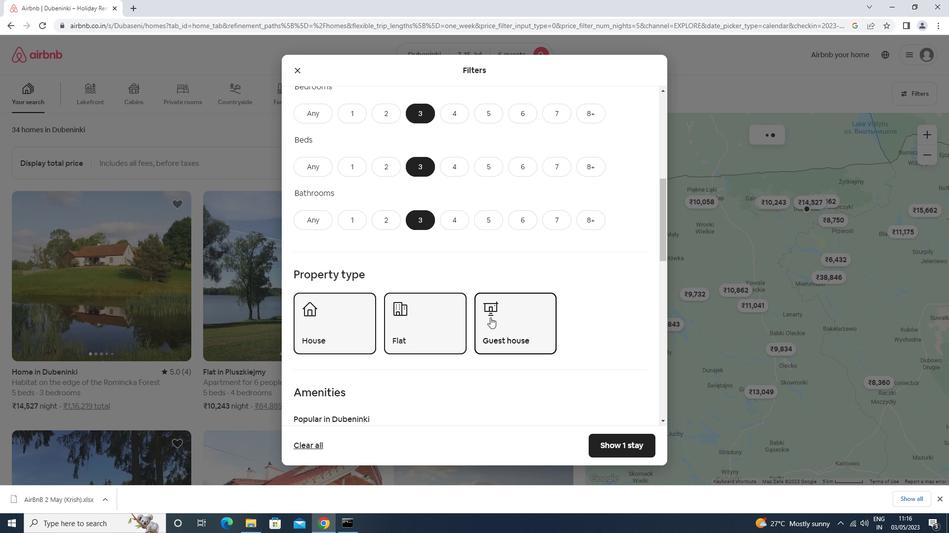
Action: Mouse scrolled (488, 315) with delta (0, 0)
Screenshot: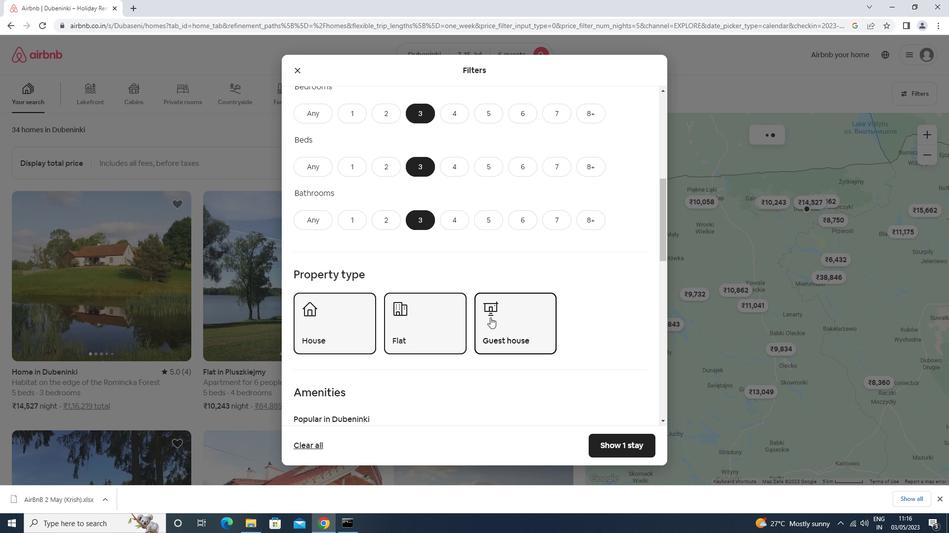 
Action: Mouse scrolled (488, 315) with delta (0, 0)
Screenshot: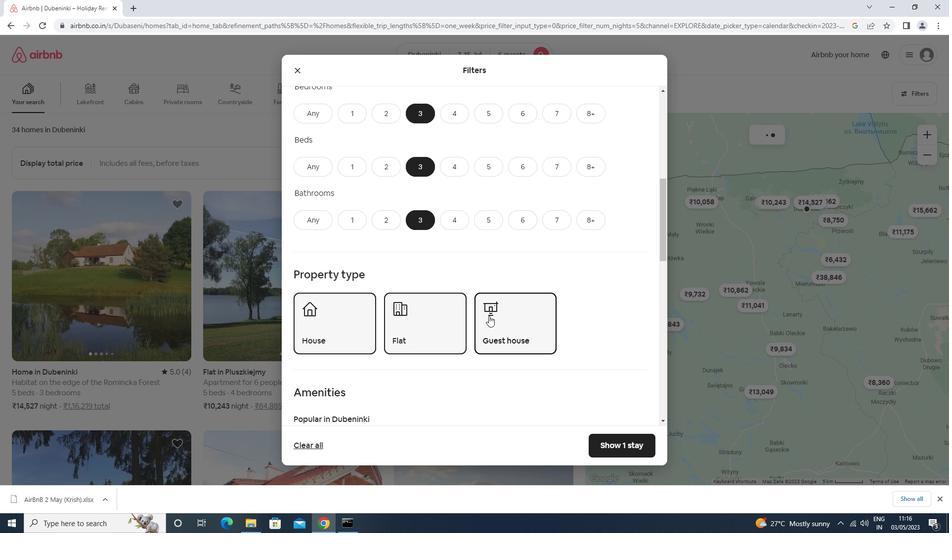 
Action: Mouse moved to (630, 379)
Screenshot: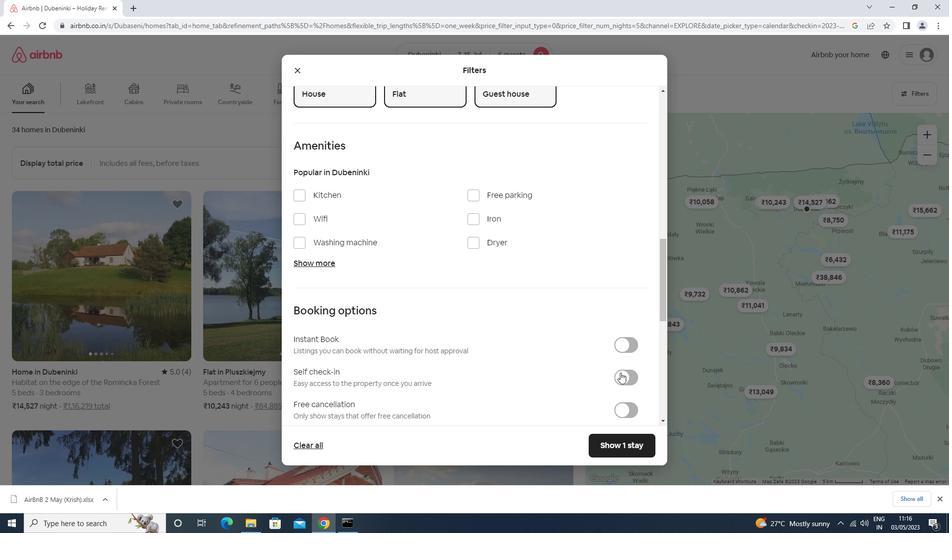 
Action: Mouse pressed left at (630, 379)
Screenshot: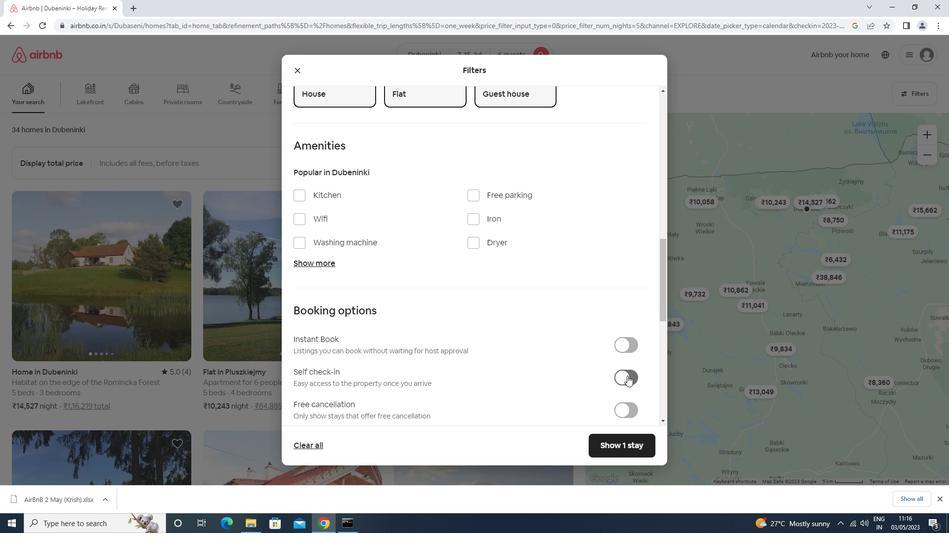 
Action: Mouse moved to (613, 363)
Screenshot: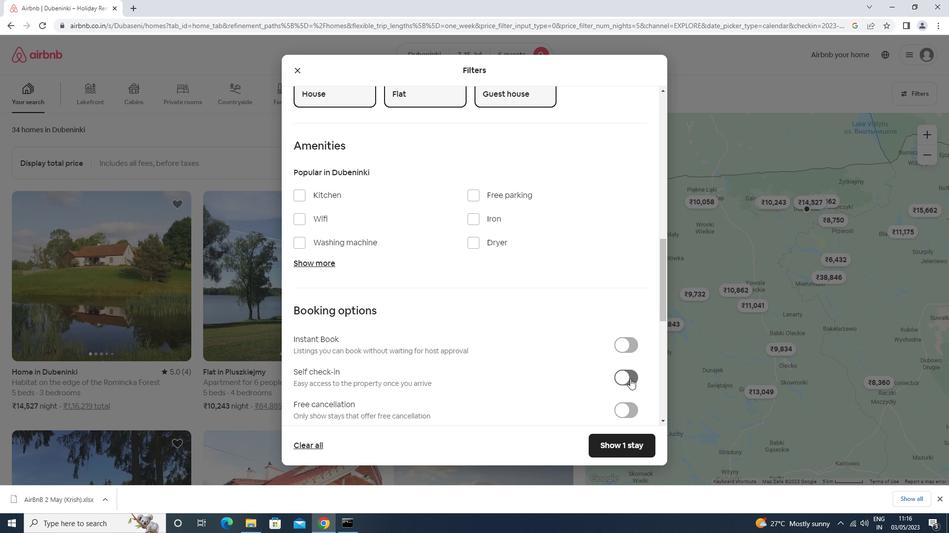 
Action: Mouse scrolled (613, 362) with delta (0, 0)
Screenshot: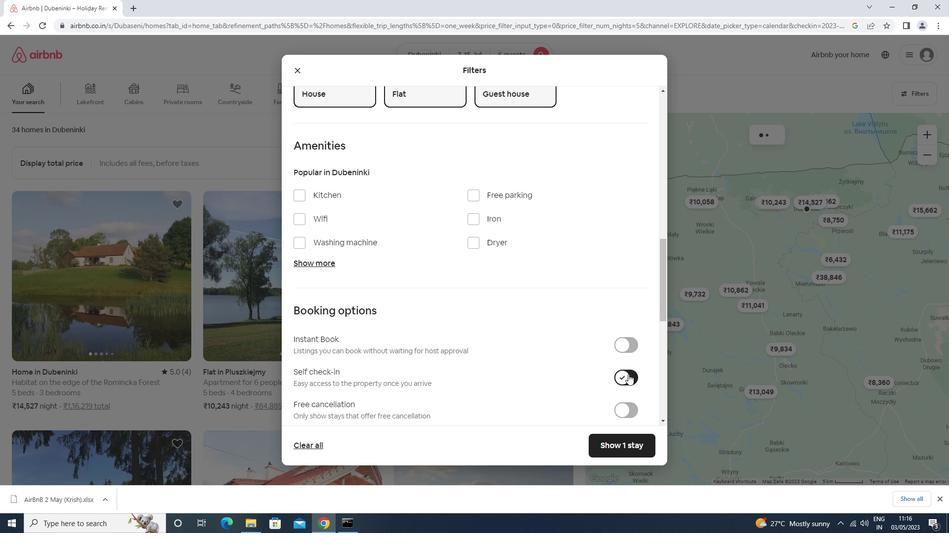 
Action: Mouse moved to (611, 363)
Screenshot: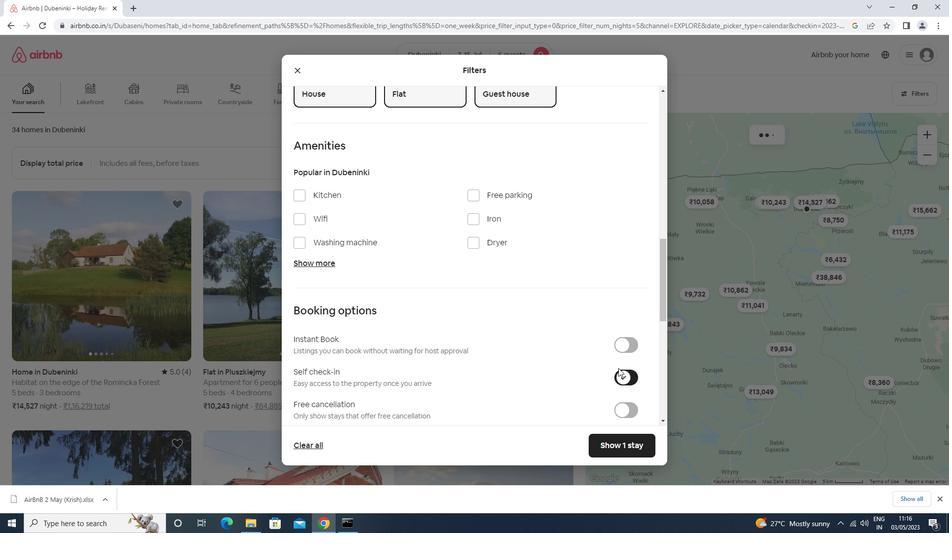 
Action: Mouse scrolled (611, 362) with delta (0, 0)
Screenshot: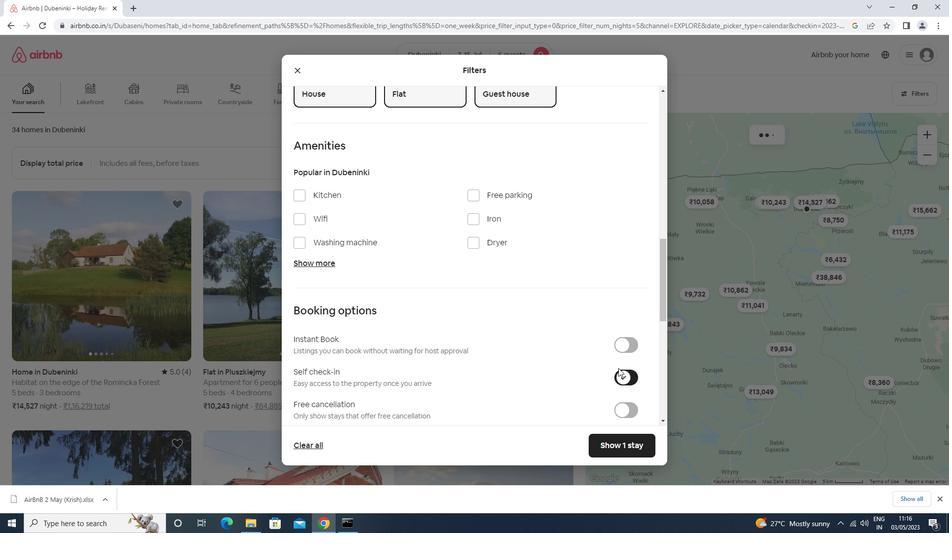 
Action: Mouse moved to (610, 363)
Screenshot: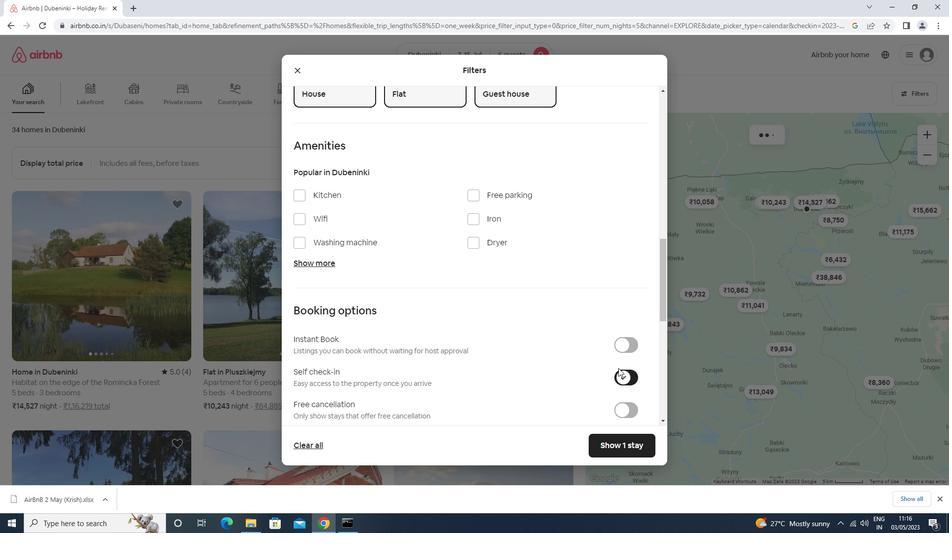 
Action: Mouse scrolled (610, 362) with delta (0, 0)
Screenshot: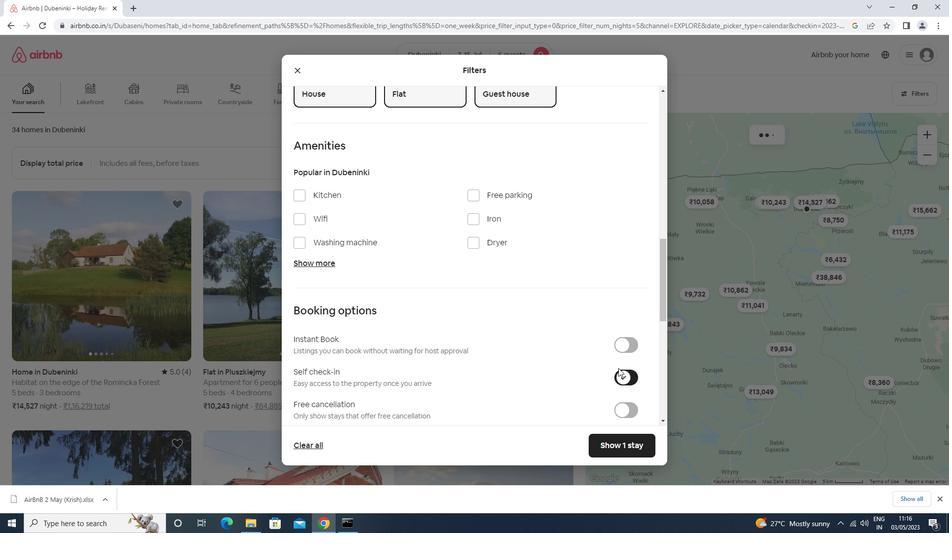 
Action: Mouse moved to (610, 363)
Screenshot: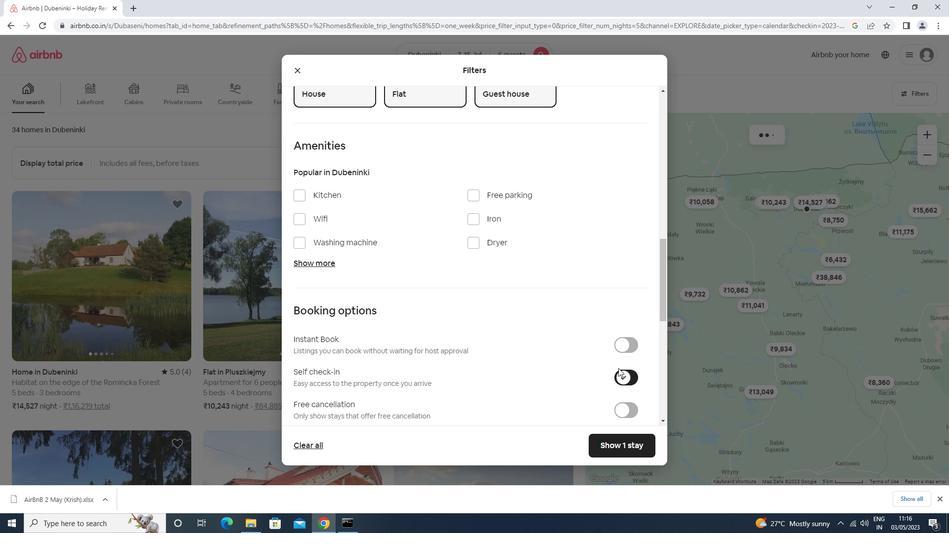 
Action: Mouse scrolled (610, 362) with delta (0, 0)
Screenshot: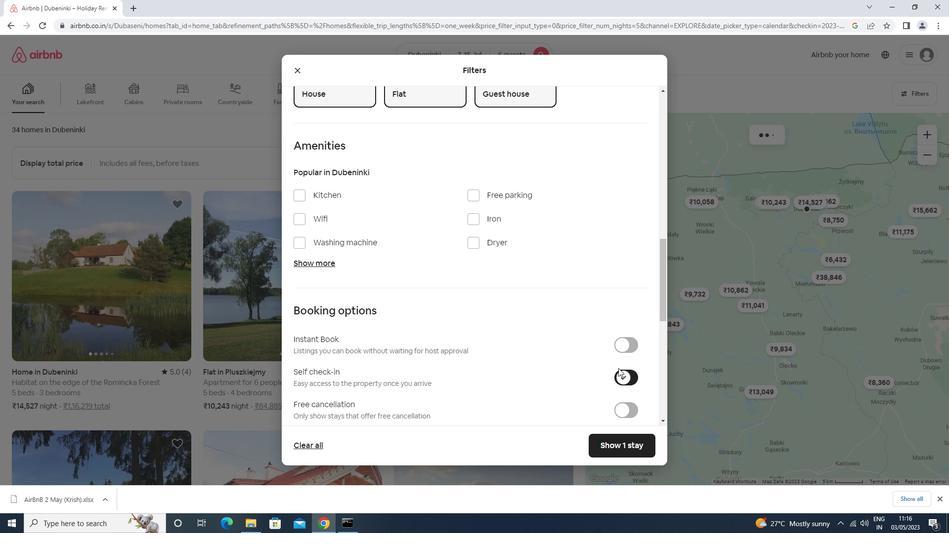 
Action: Mouse scrolled (610, 362) with delta (0, 0)
Screenshot: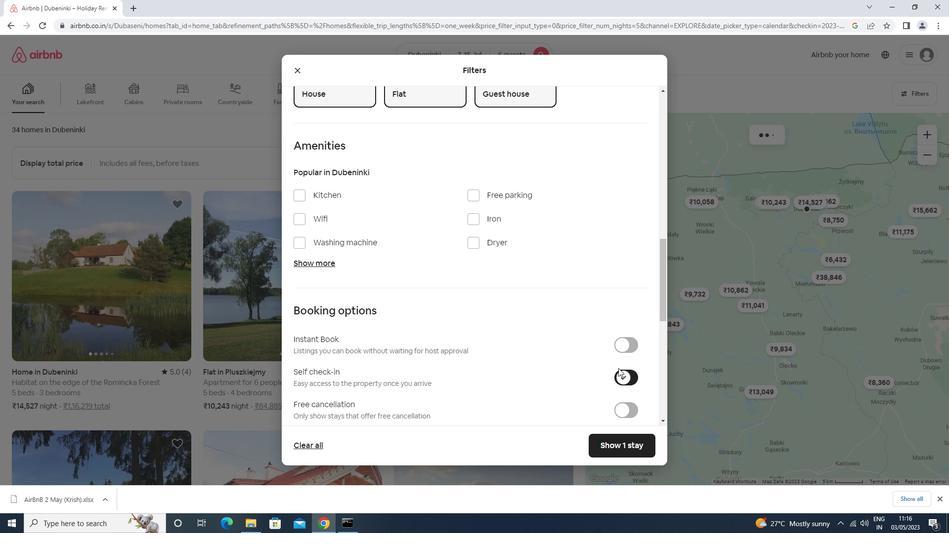 
Action: Mouse scrolled (610, 362) with delta (0, 0)
Screenshot: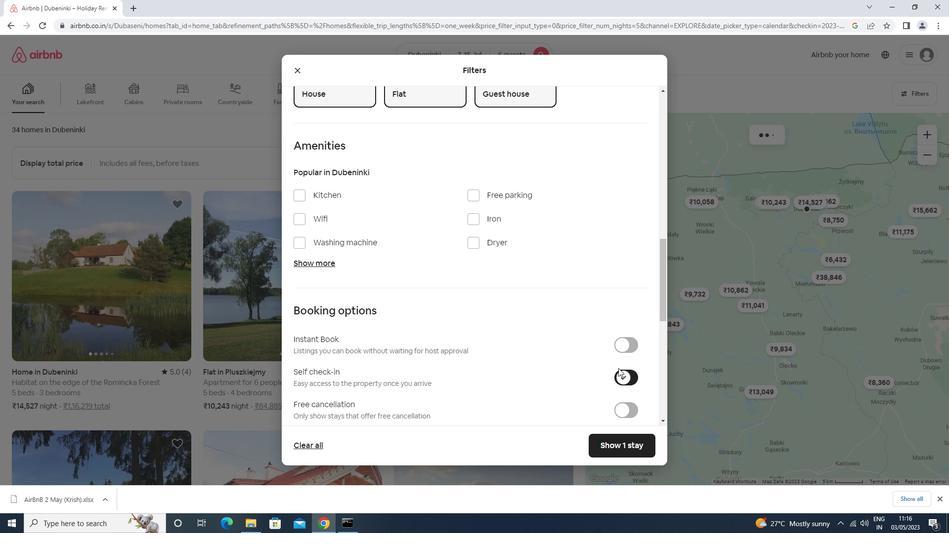 
Action: Mouse moved to (609, 364)
Screenshot: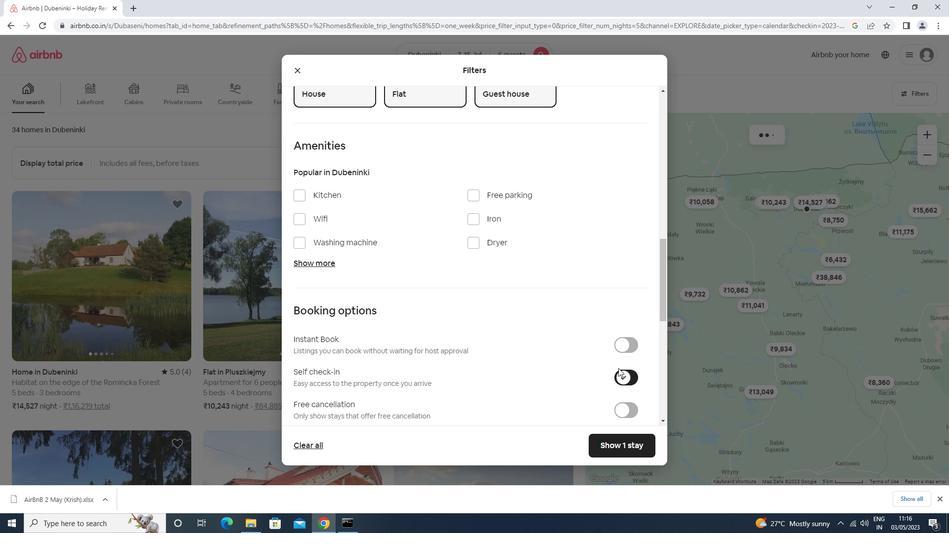 
Action: Mouse scrolled (609, 363) with delta (0, 0)
Screenshot: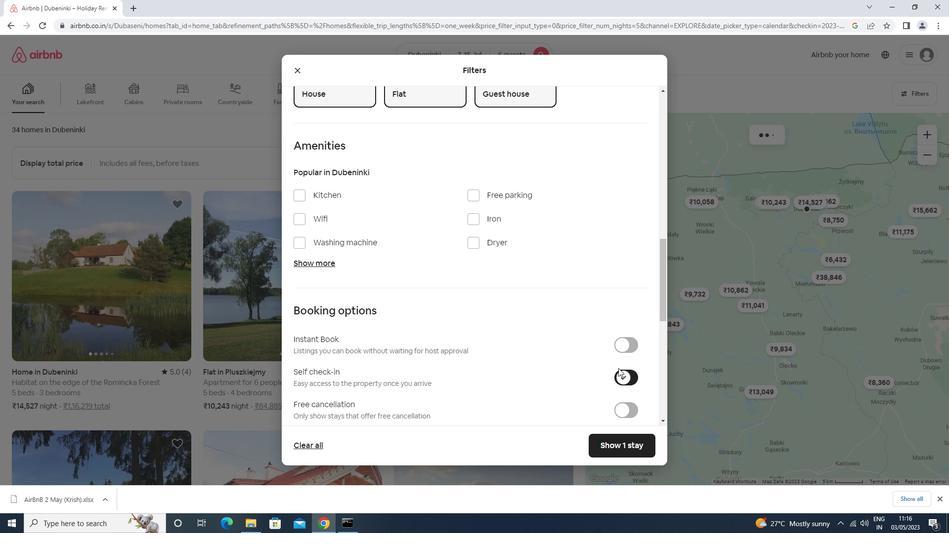 
Action: Mouse moved to (529, 383)
Screenshot: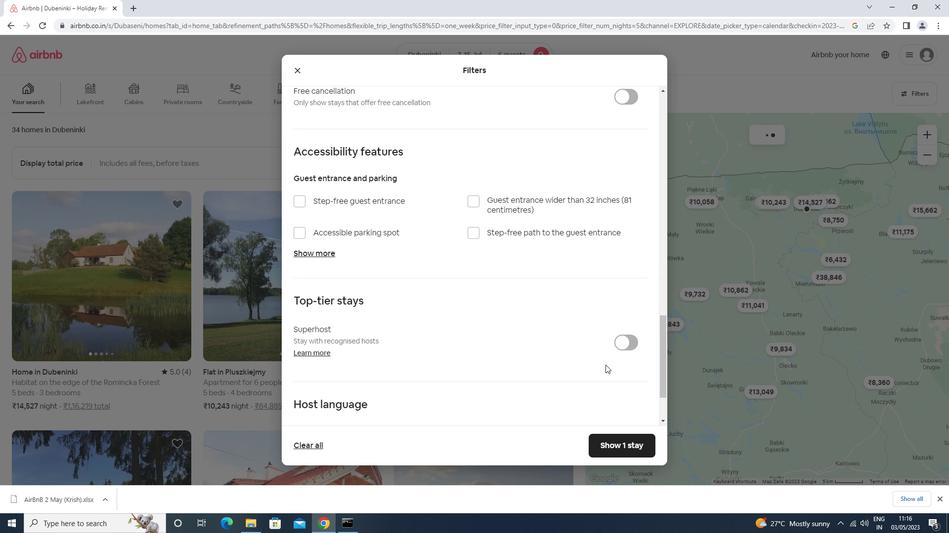 
Action: Mouse scrolled (529, 382) with delta (0, 0)
Screenshot: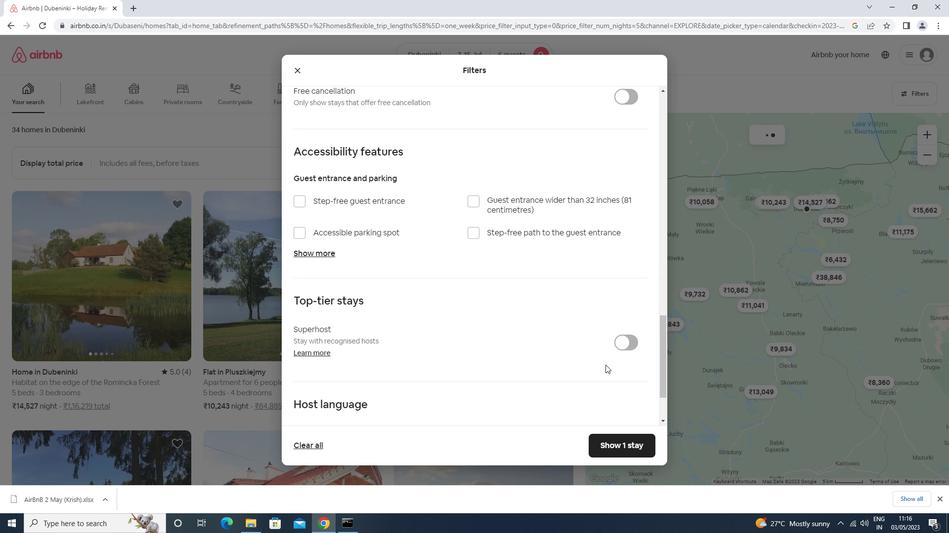 
Action: Mouse moved to (503, 388)
Screenshot: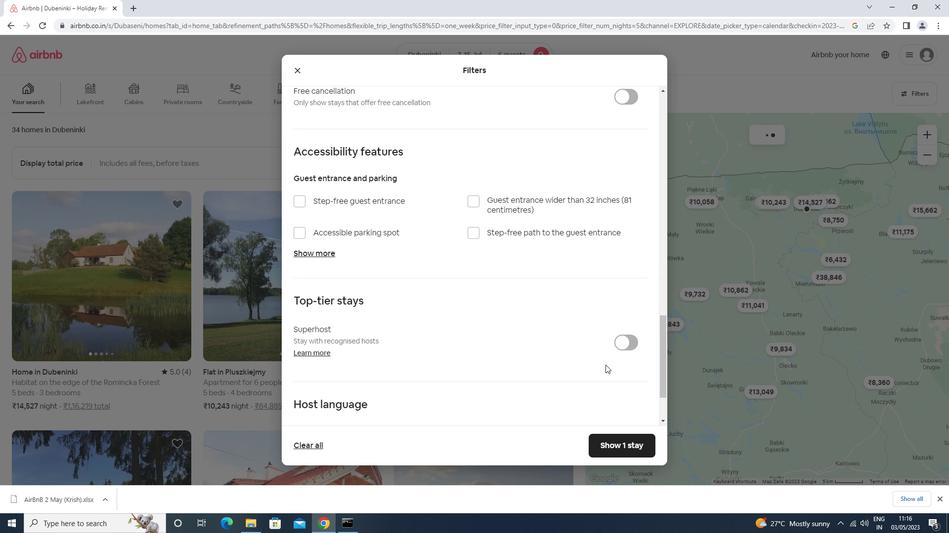 
Action: Mouse scrolled (503, 388) with delta (0, 0)
Screenshot: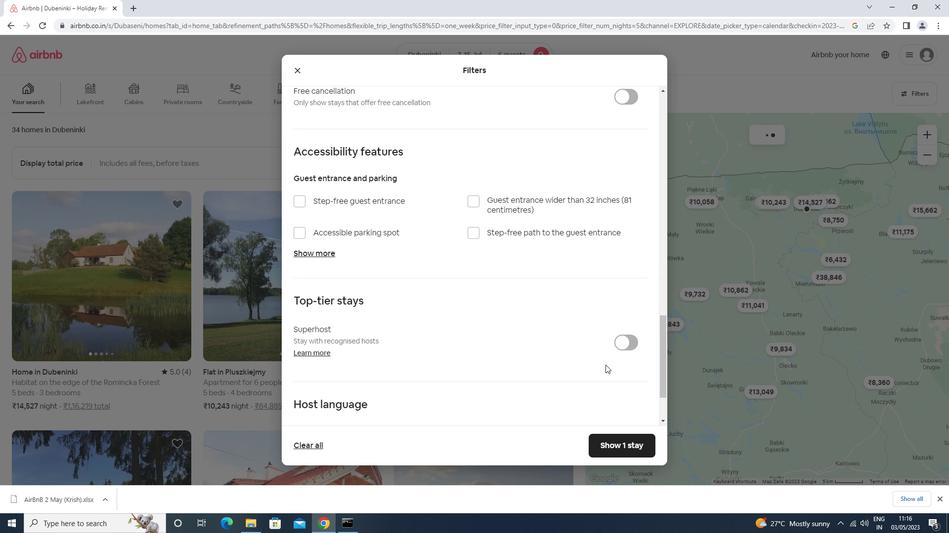 
Action: Mouse moved to (494, 390)
Screenshot: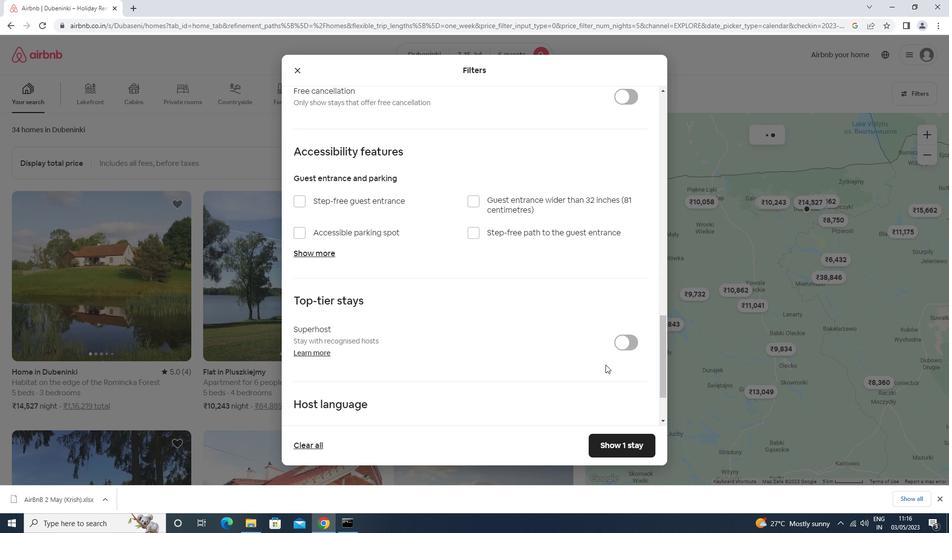 
Action: Mouse scrolled (494, 389) with delta (0, 0)
Screenshot: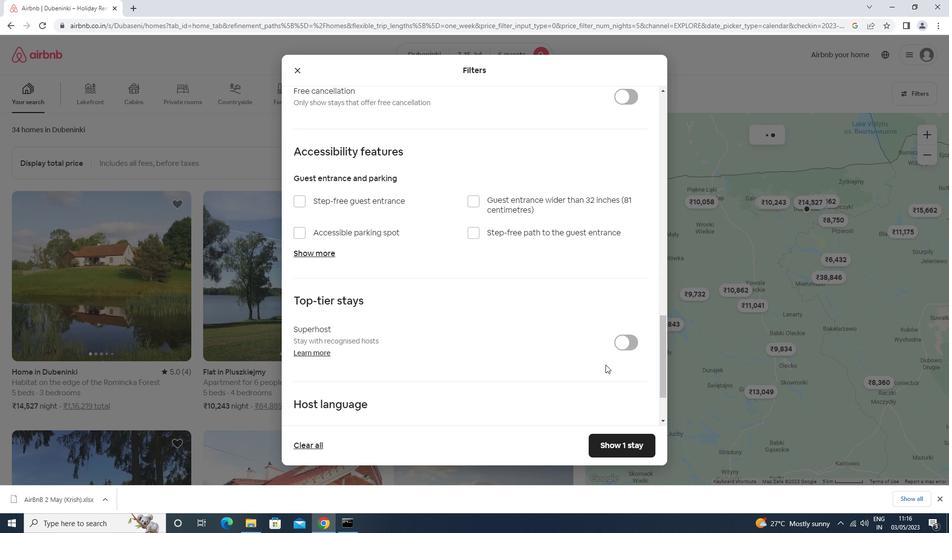 
Action: Mouse moved to (488, 390)
Screenshot: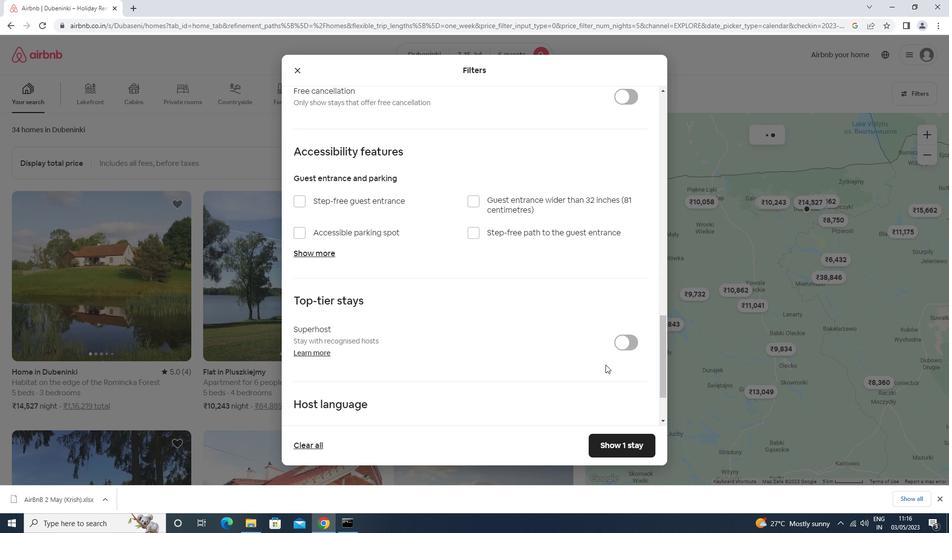 
Action: Mouse scrolled (488, 390) with delta (0, 0)
Screenshot: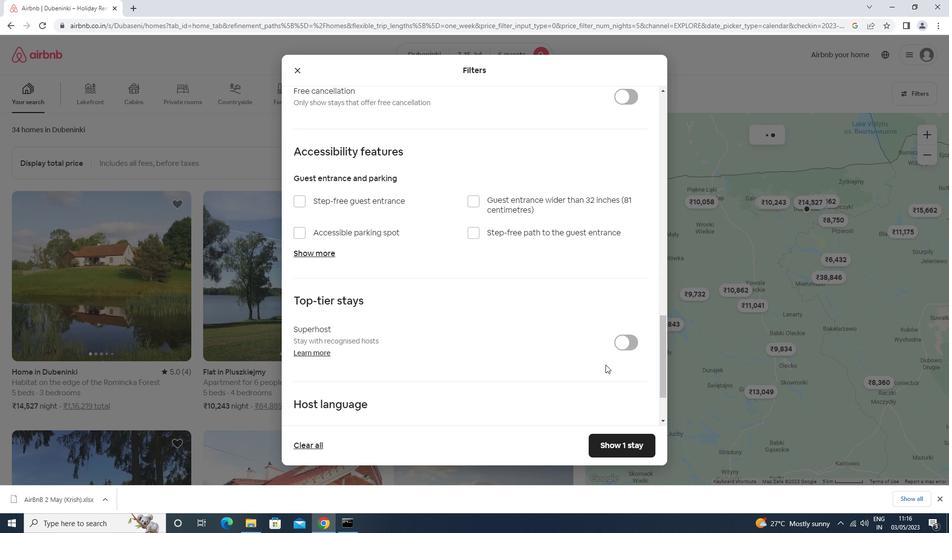 
Action: Mouse moved to (471, 390)
Screenshot: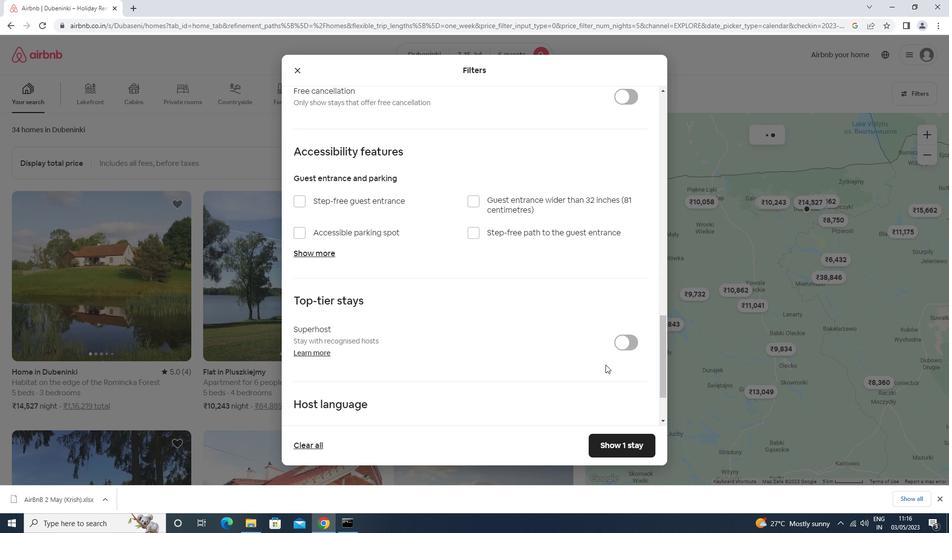 
Action: Mouse scrolled (471, 390) with delta (0, 0)
Screenshot: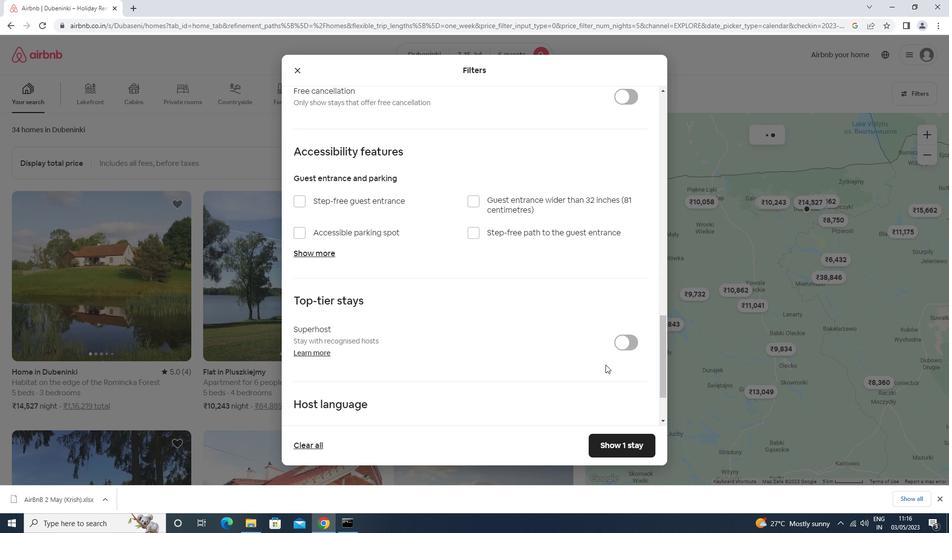 
Action: Mouse moved to (297, 352)
Screenshot: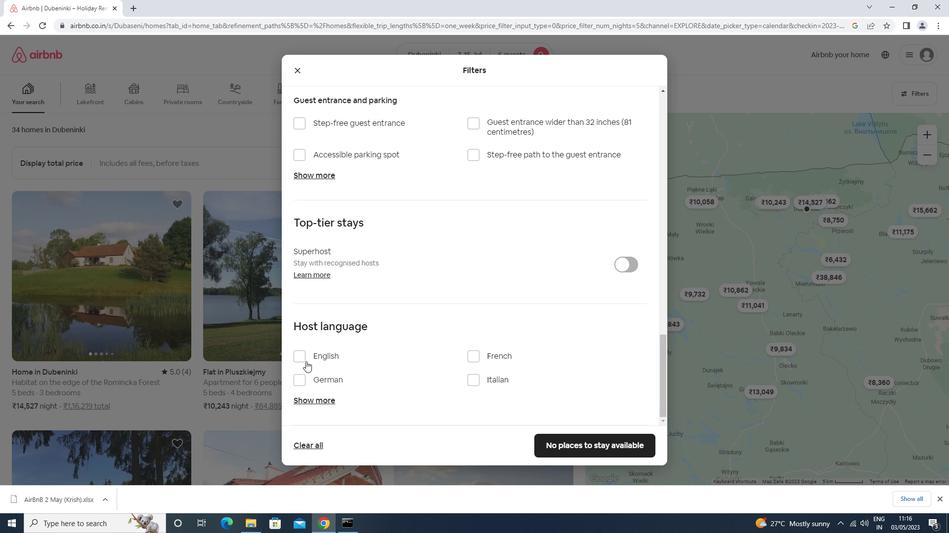 
Action: Mouse pressed left at (297, 352)
Screenshot: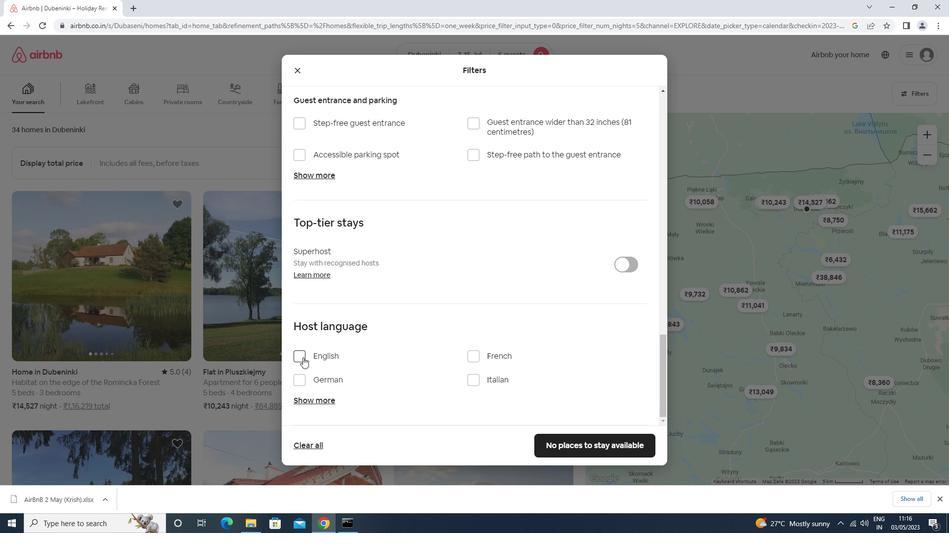 
Action: Mouse moved to (572, 446)
Screenshot: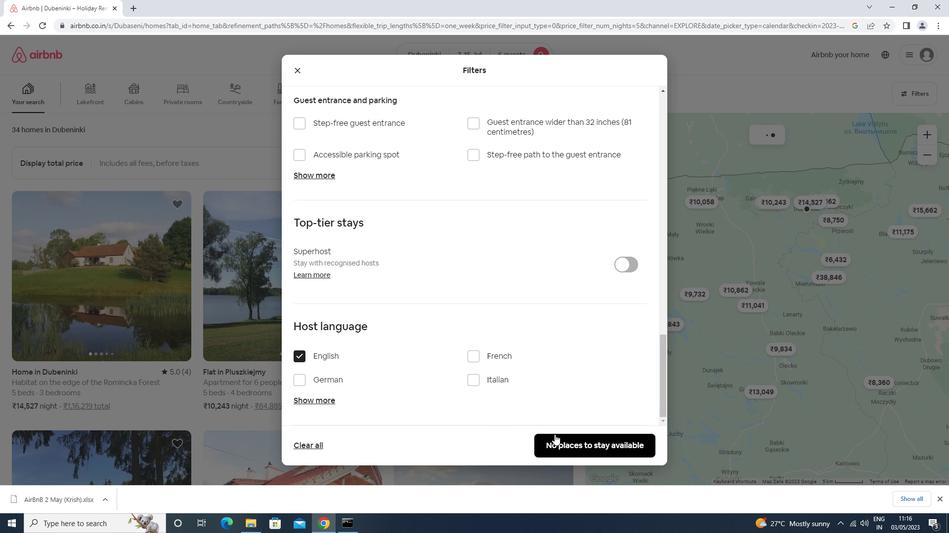 
Action: Mouse pressed left at (572, 446)
Screenshot: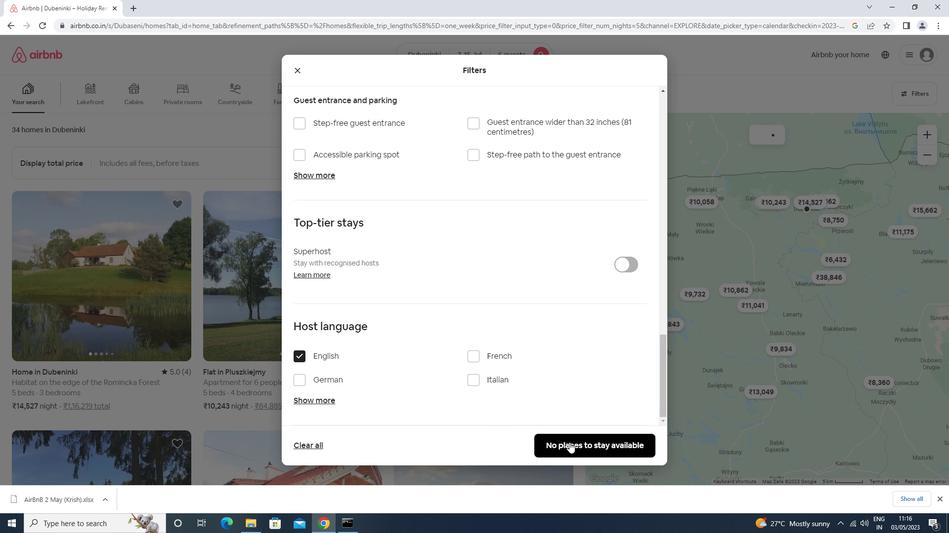 
Action: Mouse moved to (572, 446)
Screenshot: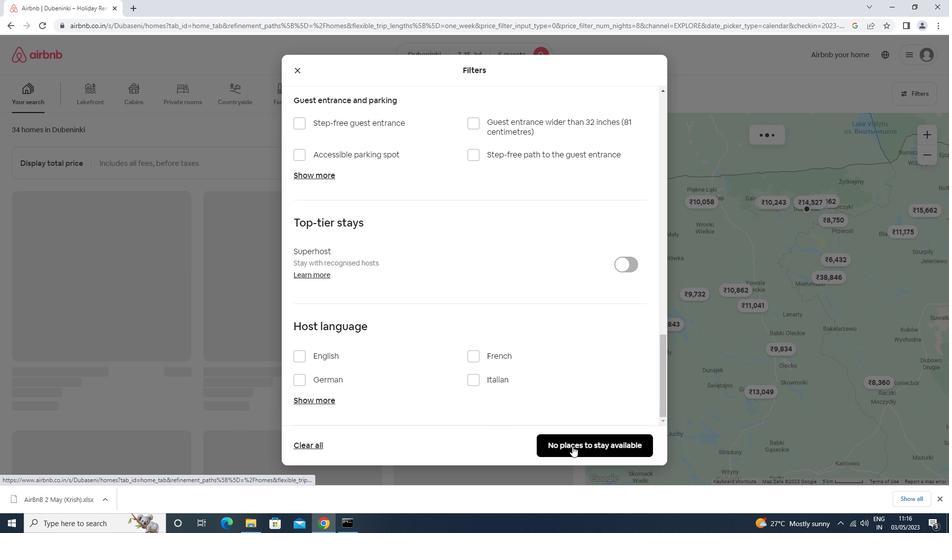 
